 Task: Add Attachment from "Attach a link" to Card Card0000000372 in Board Board0000000093 in Workspace WS0000000031 in Trello. Add Cover Red to Card Card0000000372 in Board Board0000000093 in Workspace WS0000000031 in Trello. Add "Join Card" Button Button0000000372  to Card Card0000000372 in Board Board0000000093 in Workspace WS0000000031 in Trello. Add Description DS0000000372 to Card Card0000000372 in Board Board0000000093 in Workspace WS0000000031 in Trello. Add Comment CM0000000372 to Card Card0000000372 in Board Board0000000093 in Workspace WS0000000031 in Trello
Action: Mouse moved to (335, 545)
Screenshot: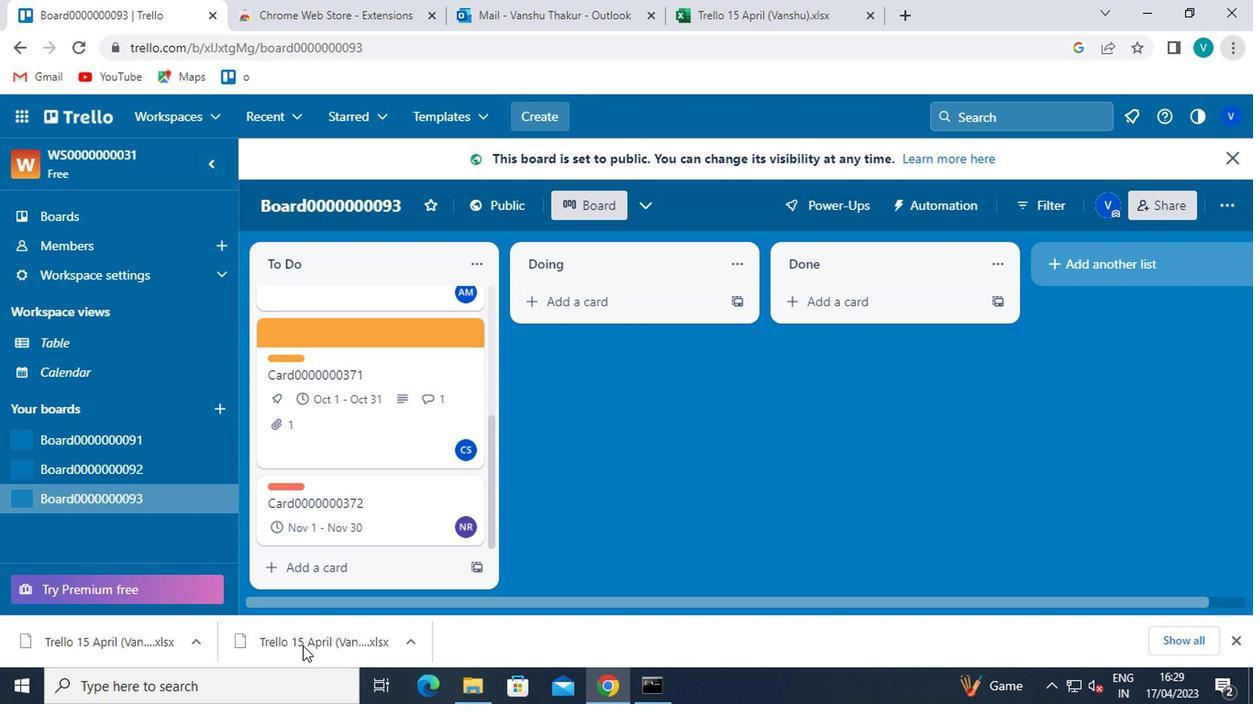 
Action: Mouse scrolled (335, 544) with delta (0, 0)
Screenshot: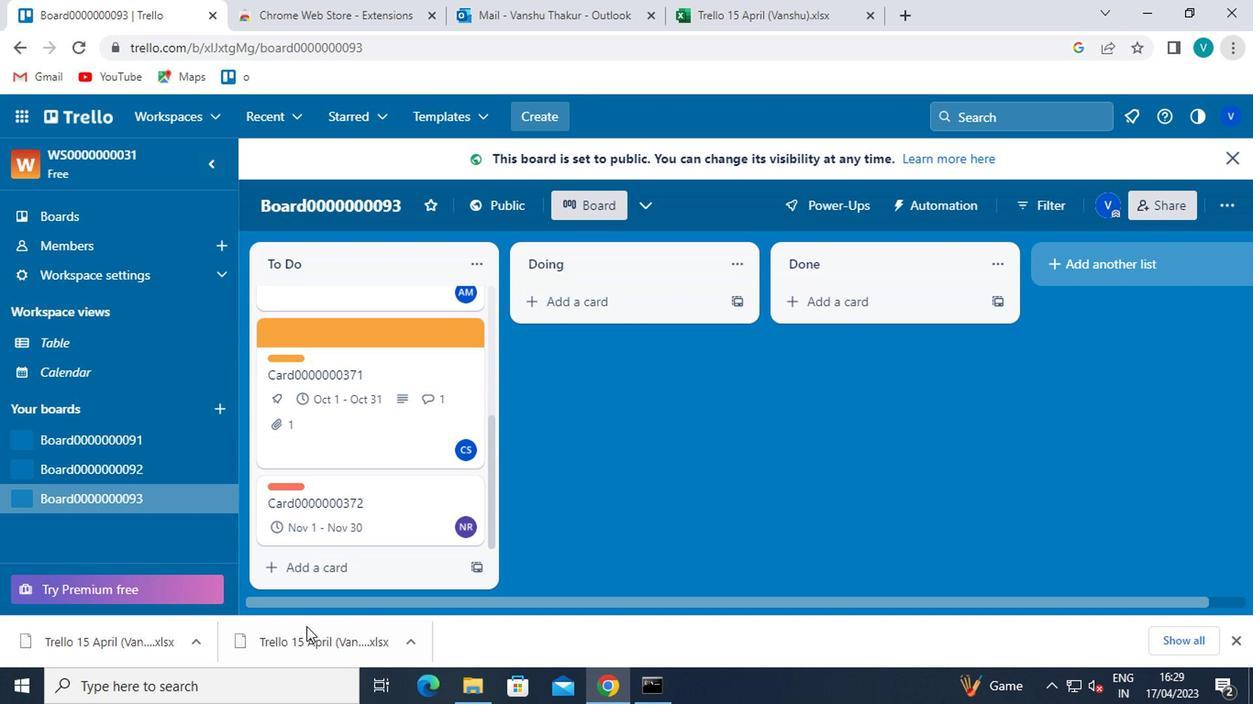 
Action: Mouse scrolled (335, 544) with delta (0, 0)
Screenshot: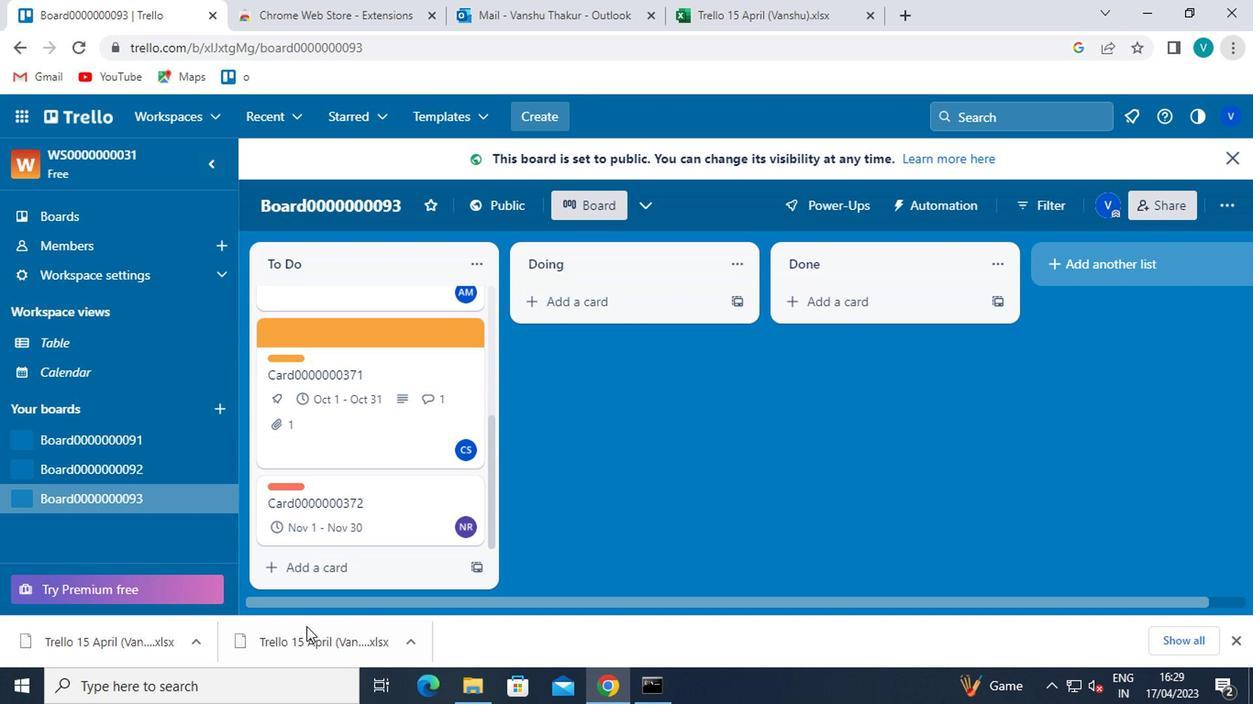 
Action: Mouse moved to (336, 544)
Screenshot: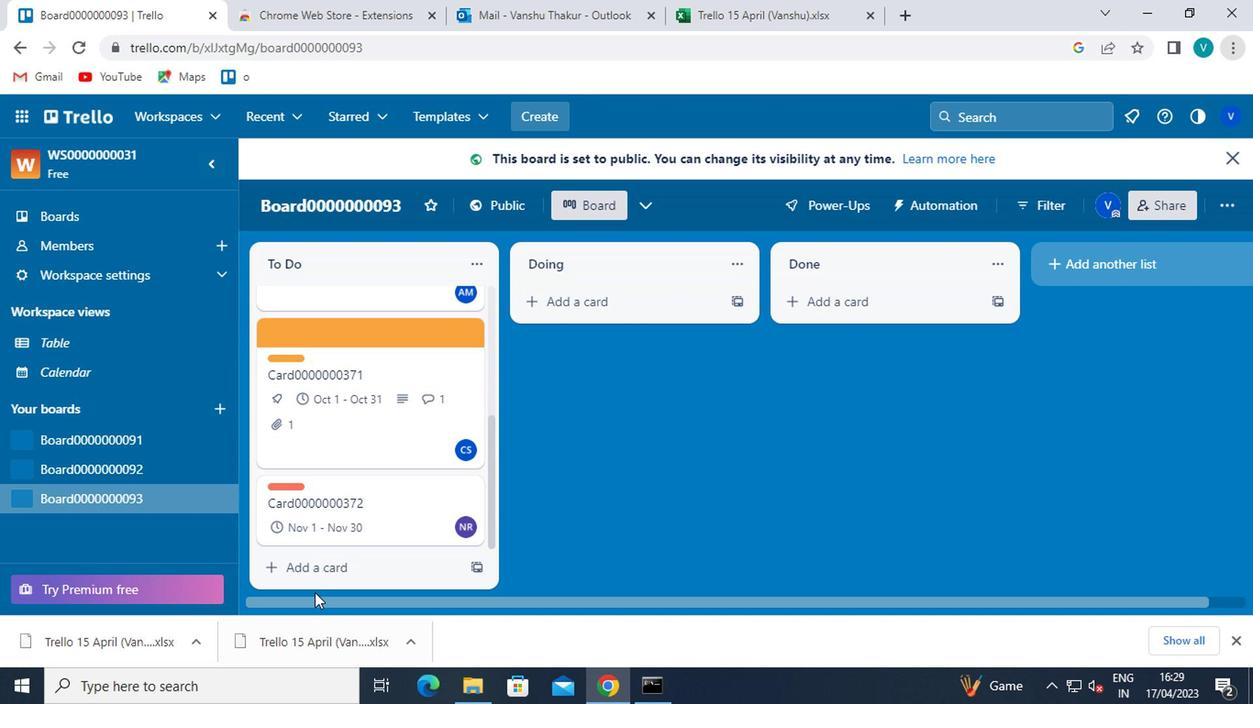 
Action: Mouse scrolled (336, 543) with delta (0, -1)
Screenshot: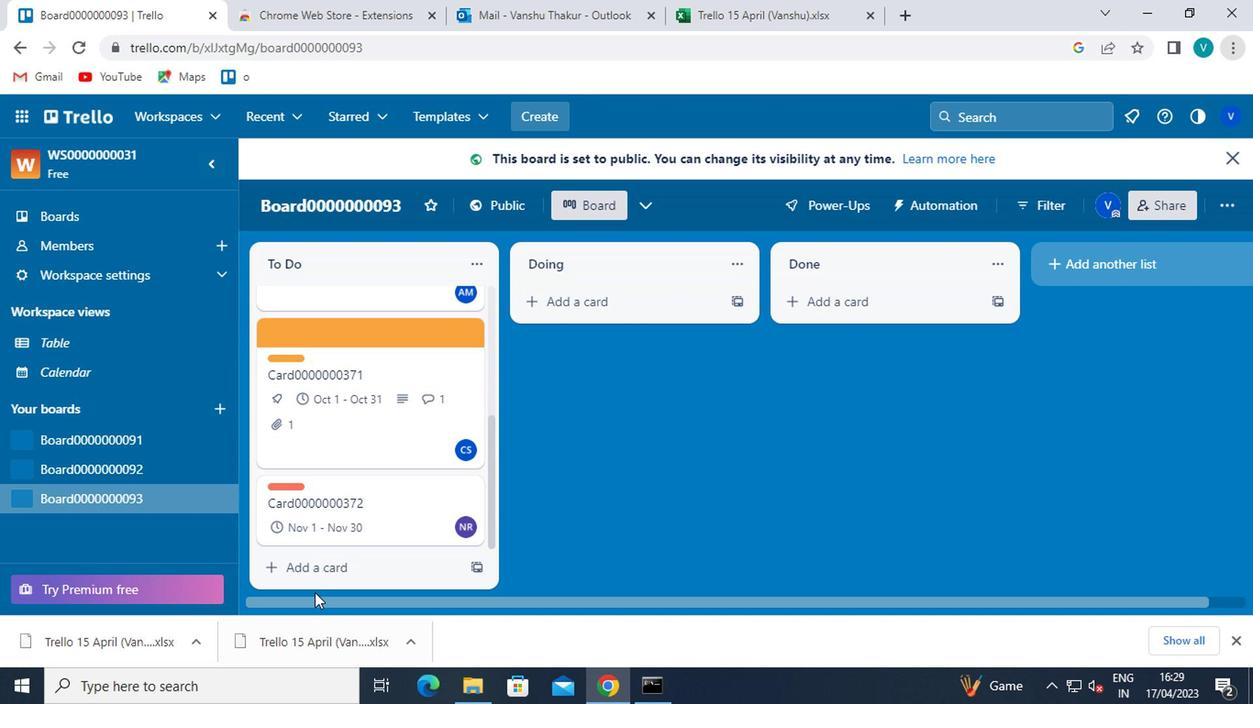 
Action: Mouse moved to (339, 541)
Screenshot: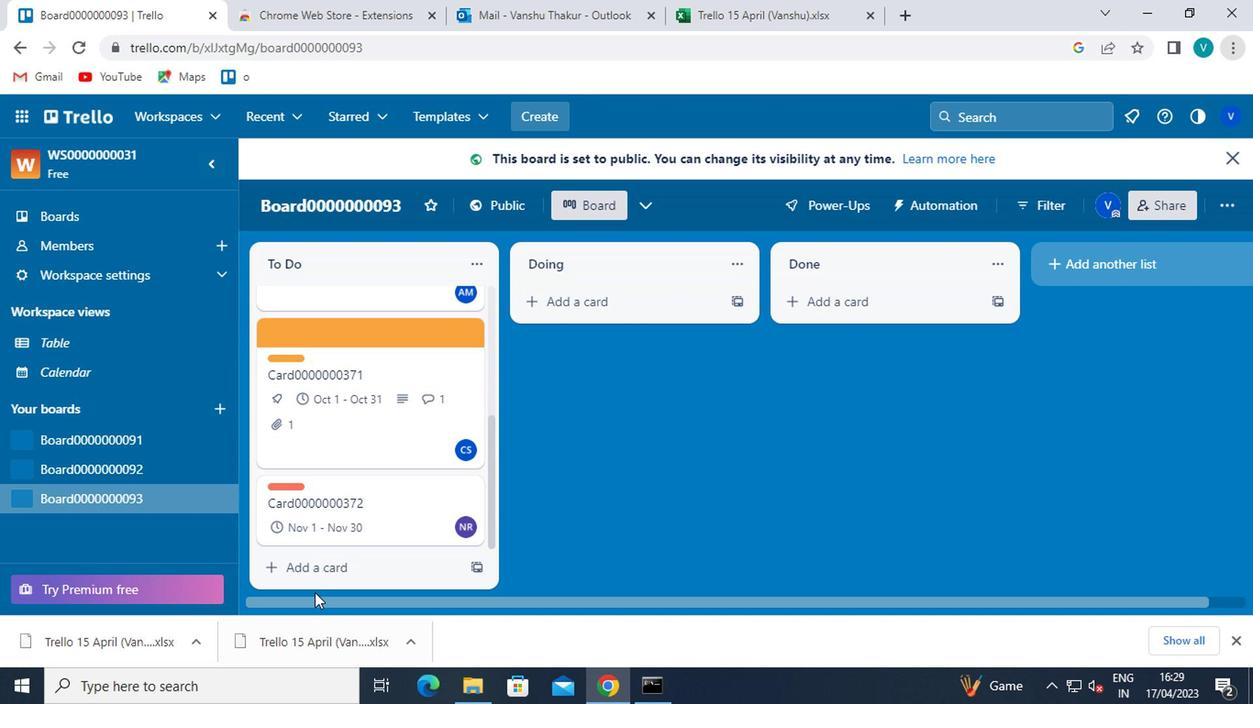
Action: Mouse scrolled (339, 541) with delta (0, 0)
Screenshot: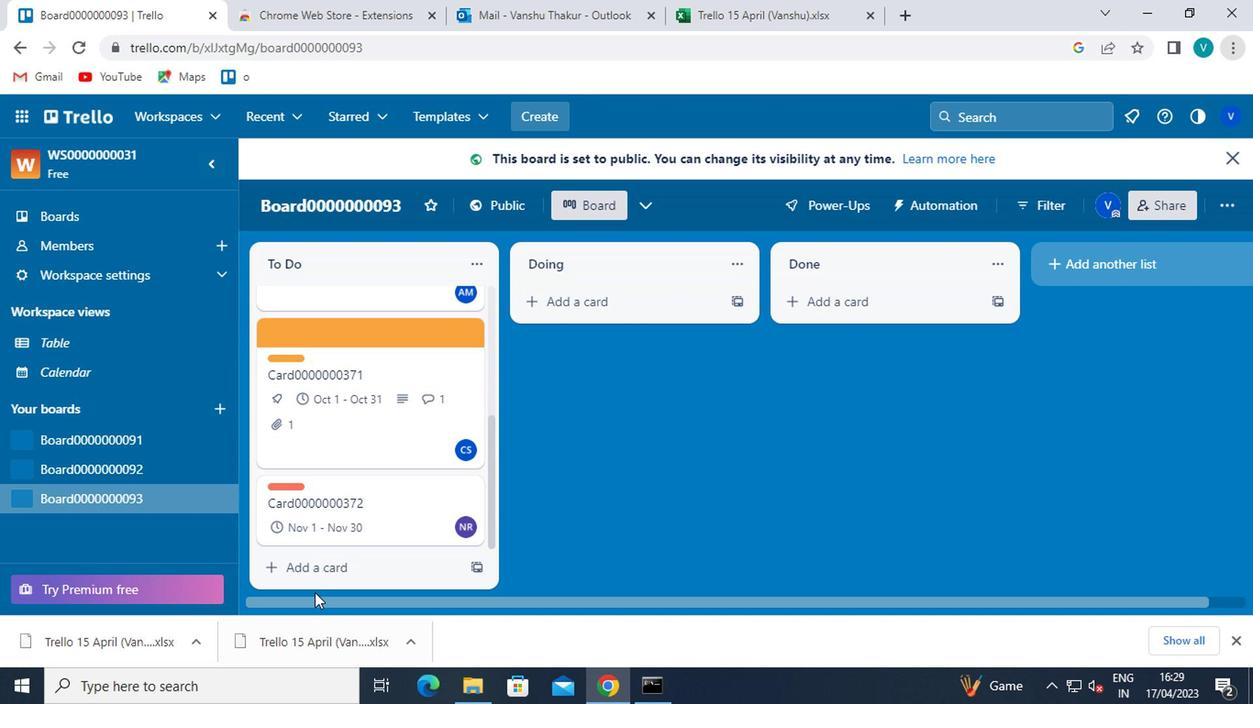 
Action: Mouse moved to (363, 518)
Screenshot: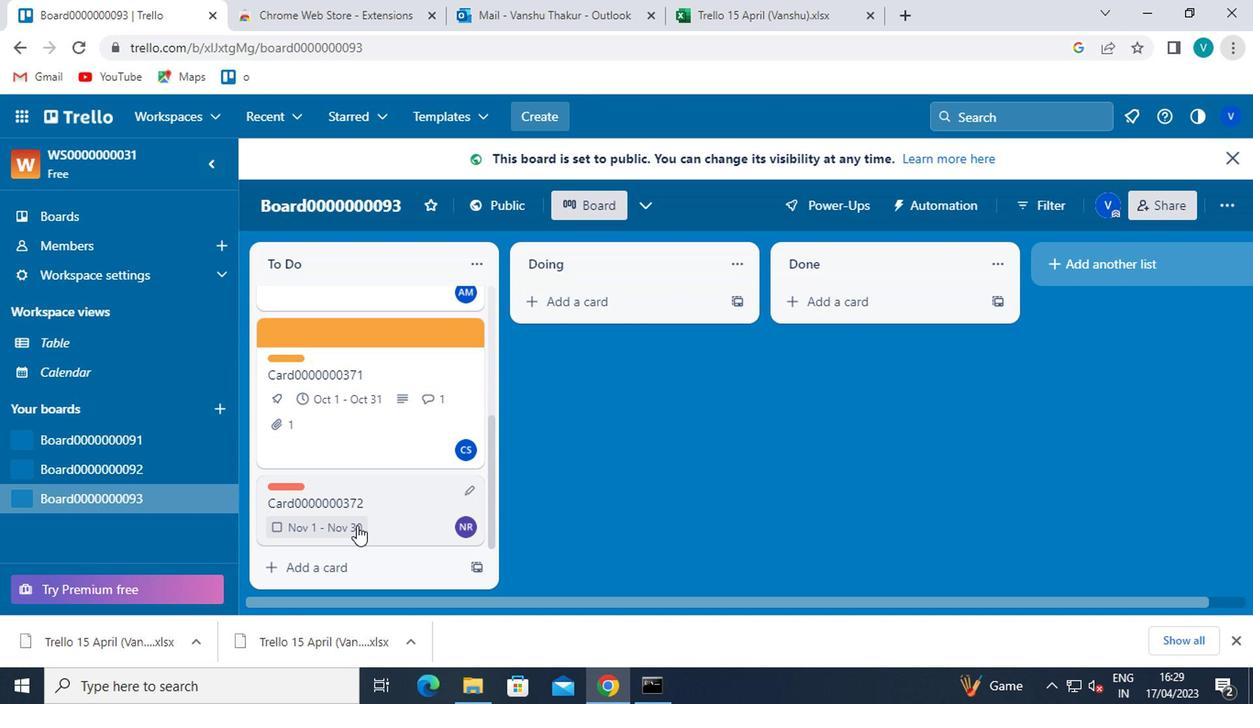 
Action: Mouse pressed left at (363, 518)
Screenshot: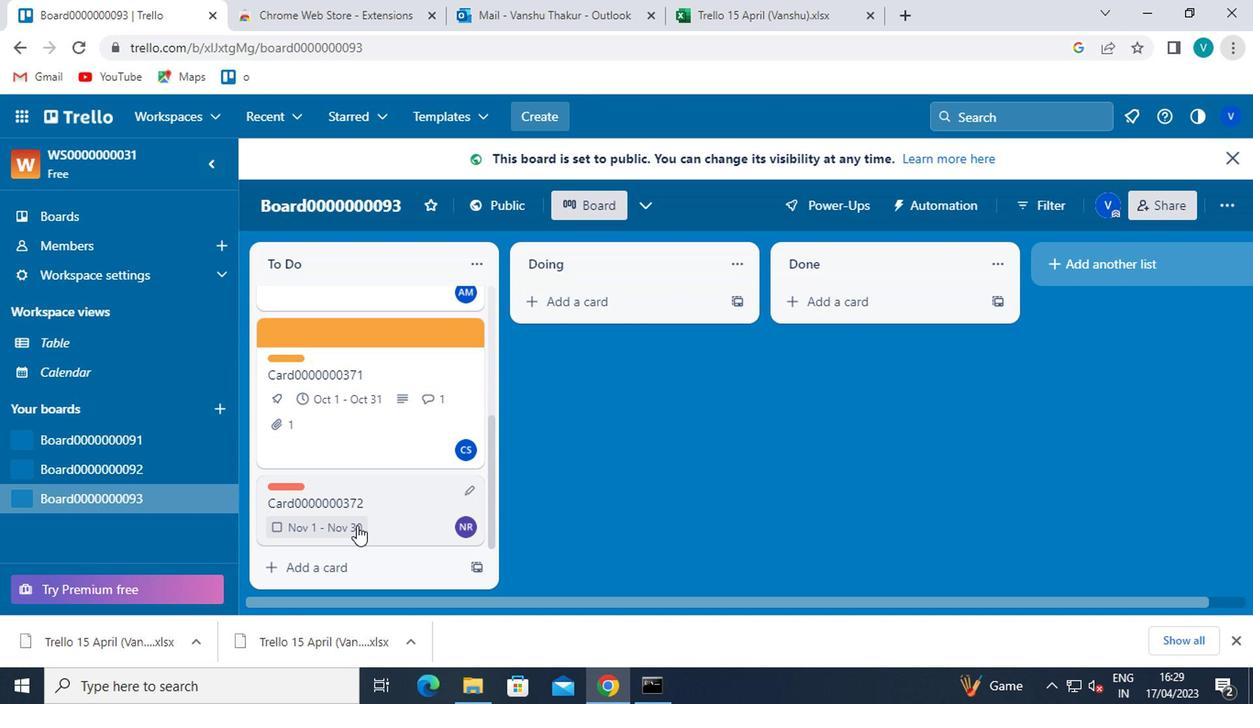 
Action: Mouse moved to (849, 411)
Screenshot: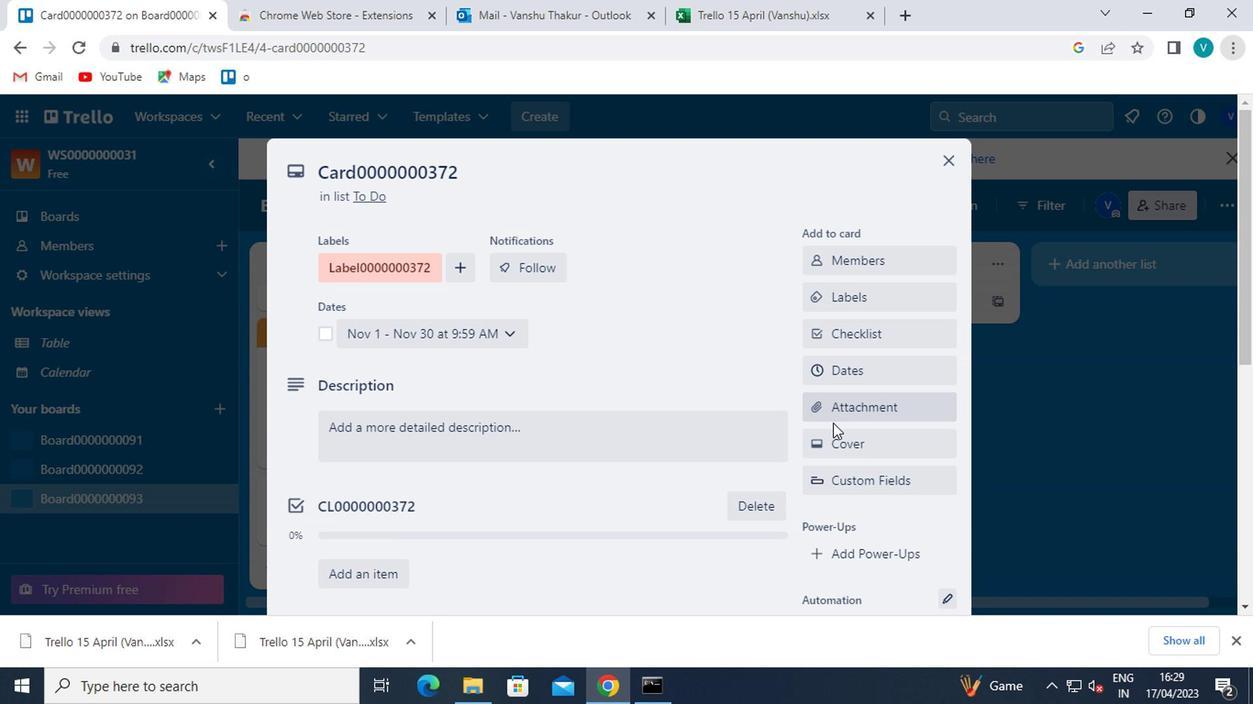 
Action: Mouse pressed left at (849, 411)
Screenshot: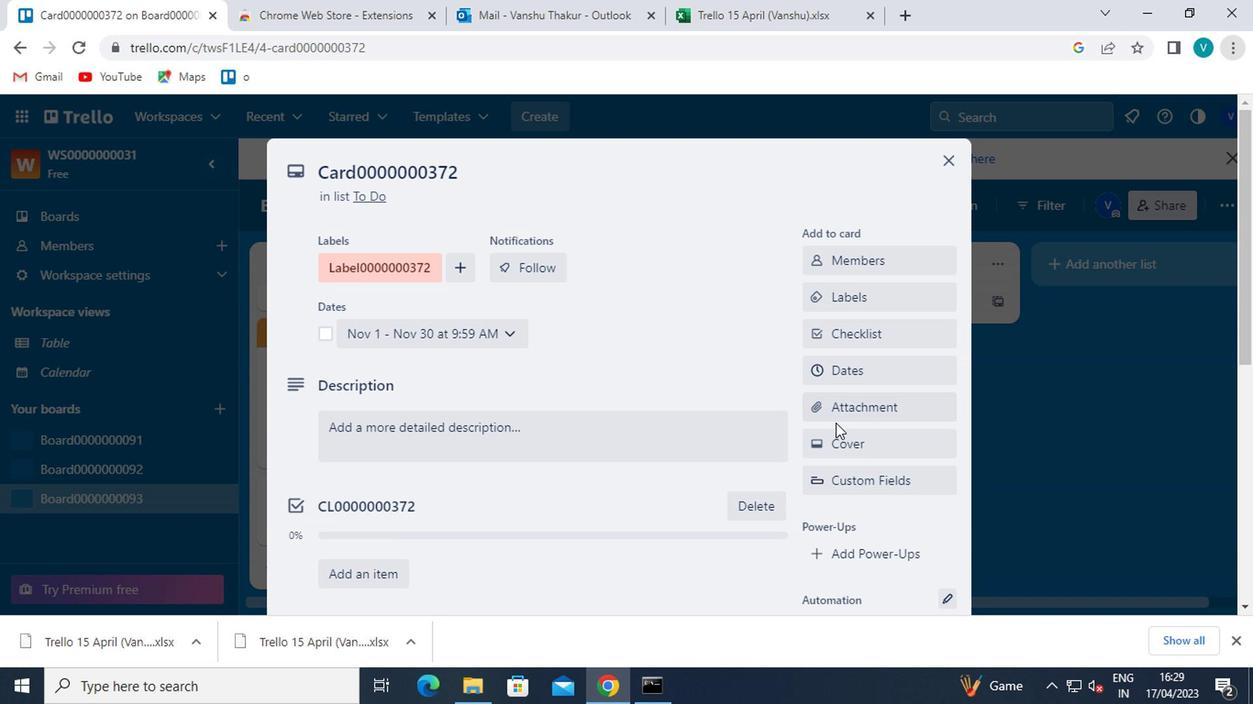 
Action: Mouse pressed left at (849, 411)
Screenshot: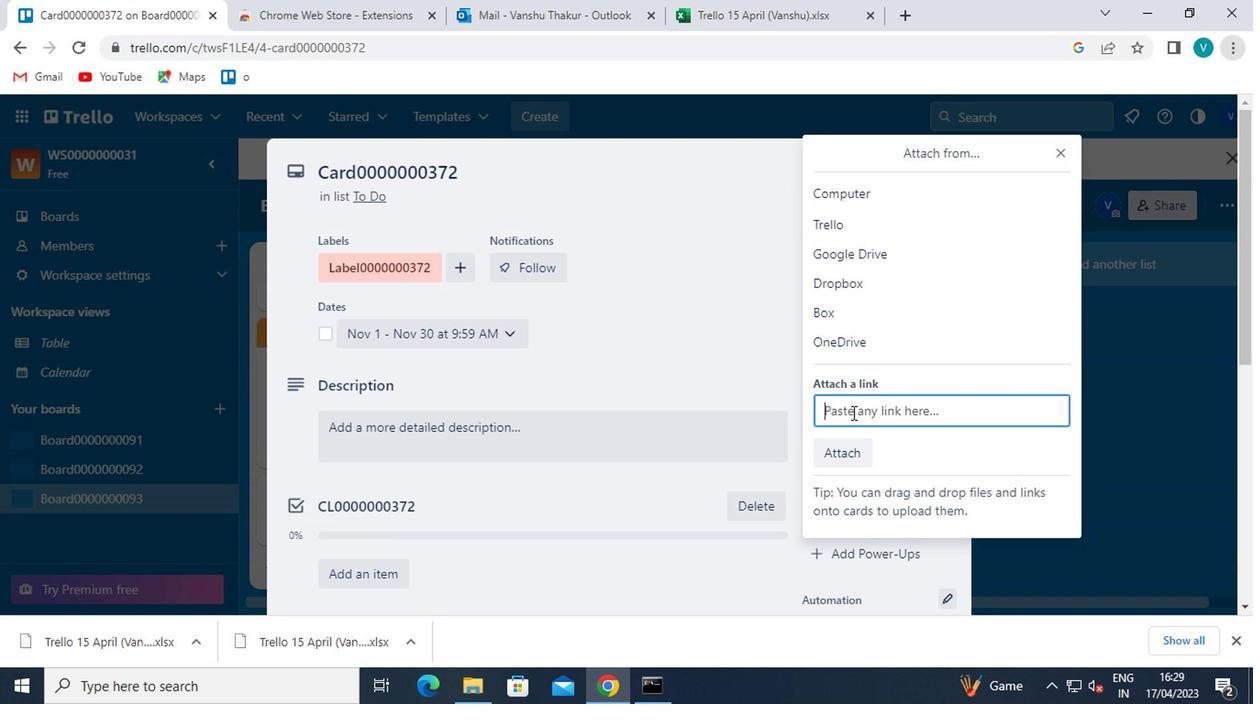 
Action: Key pressed ctrl+V
Screenshot: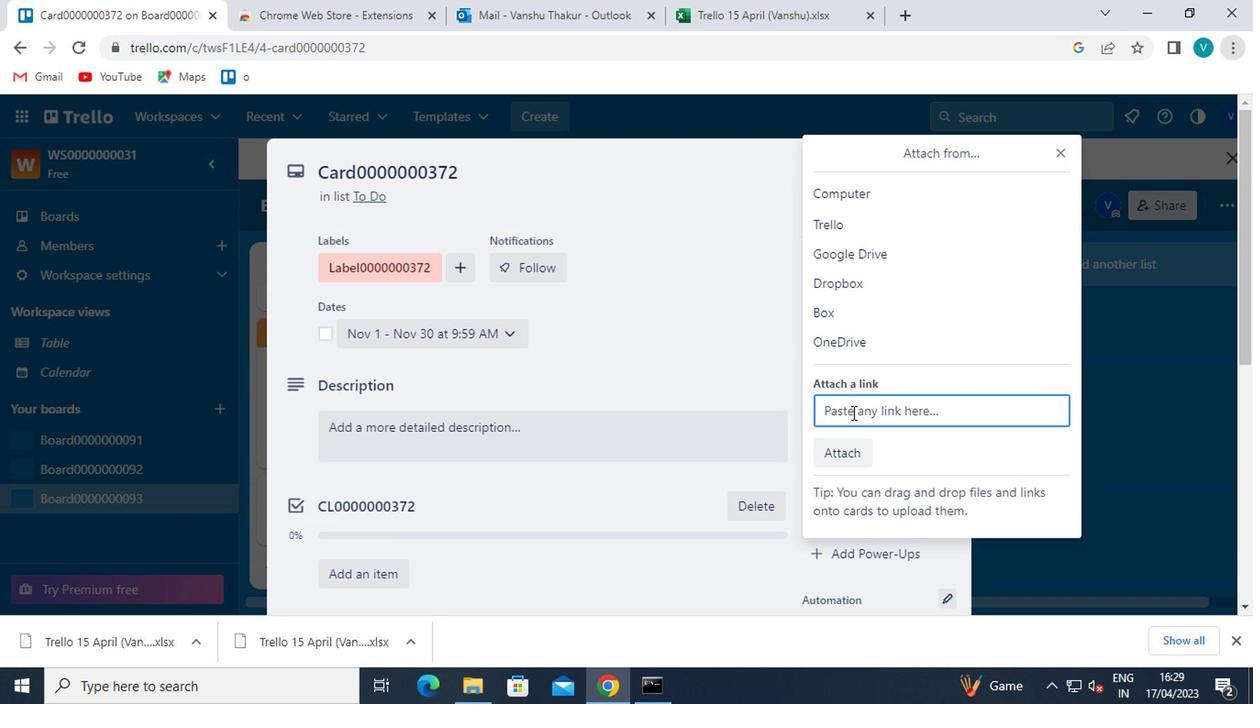 
Action: Mouse moved to (835, 514)
Screenshot: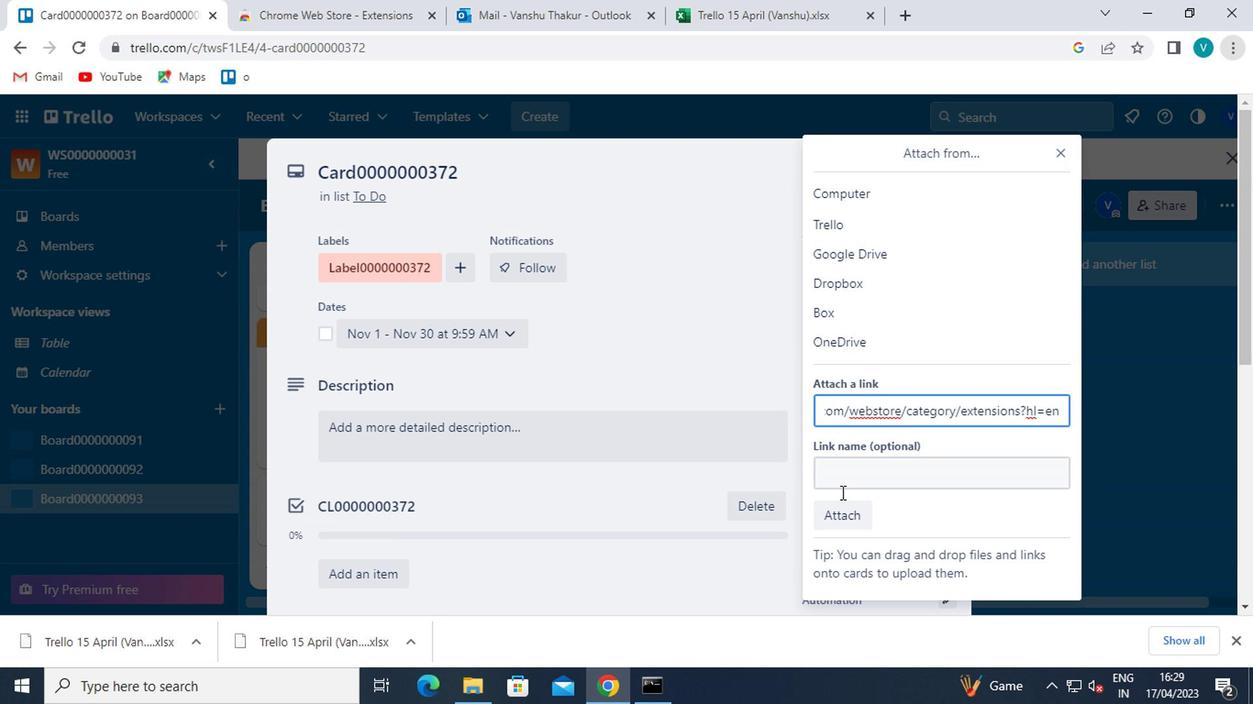 
Action: Mouse pressed left at (835, 514)
Screenshot: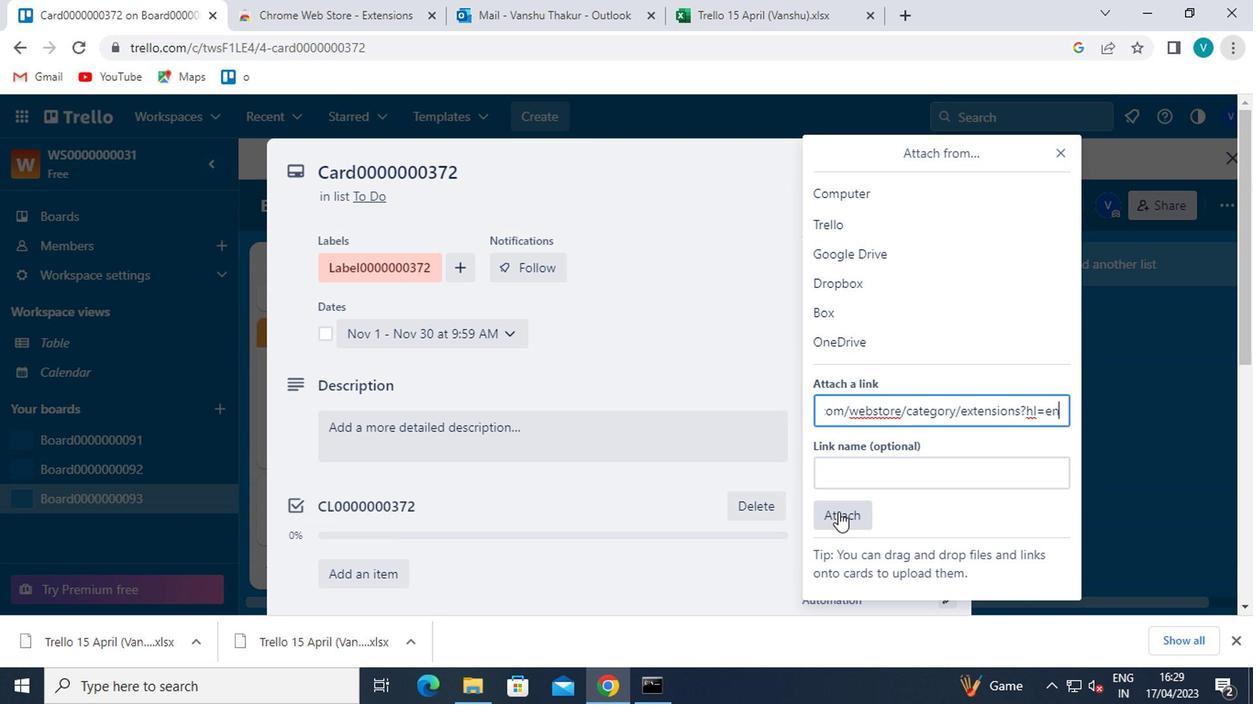 
Action: Mouse moved to (851, 428)
Screenshot: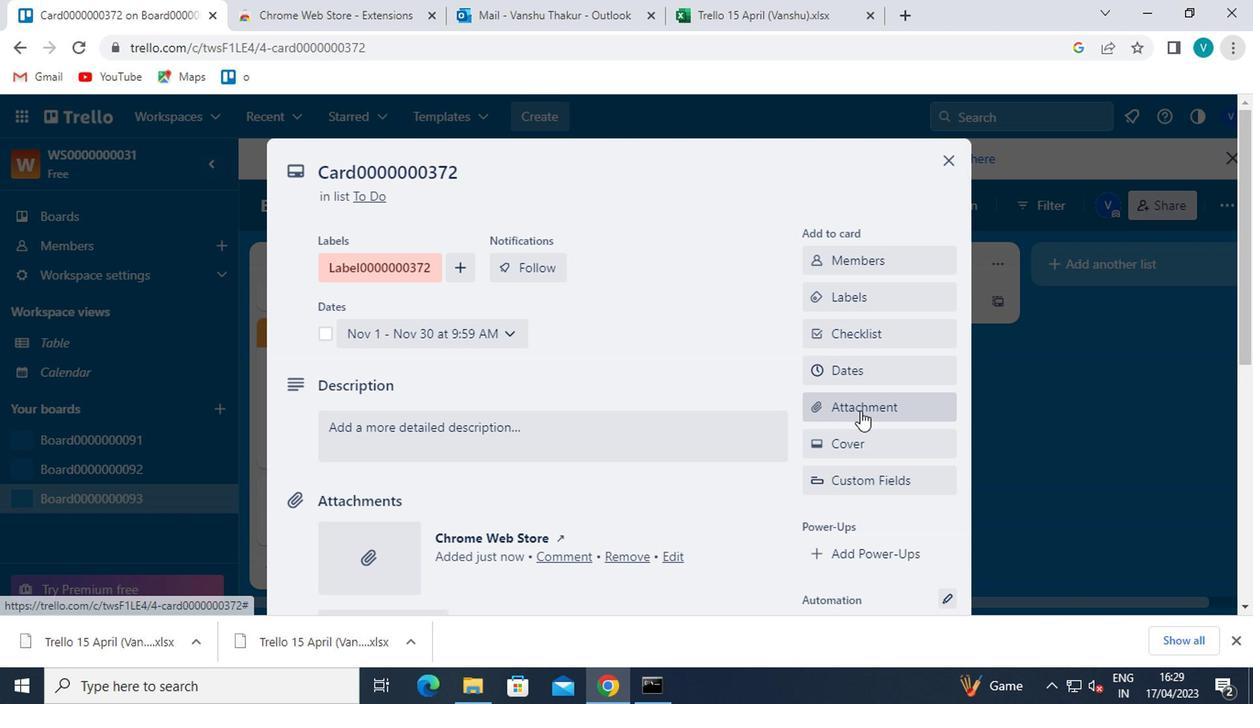 
Action: Mouse pressed left at (851, 428)
Screenshot: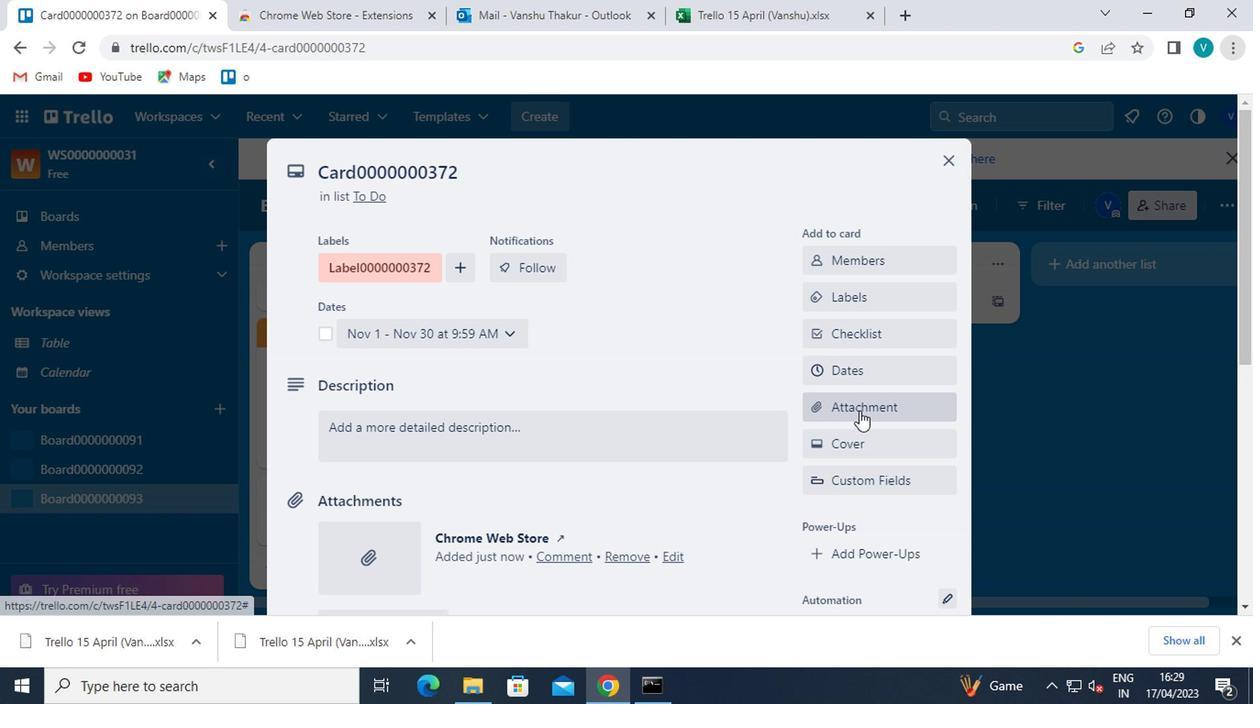 
Action: Mouse moved to (980, 323)
Screenshot: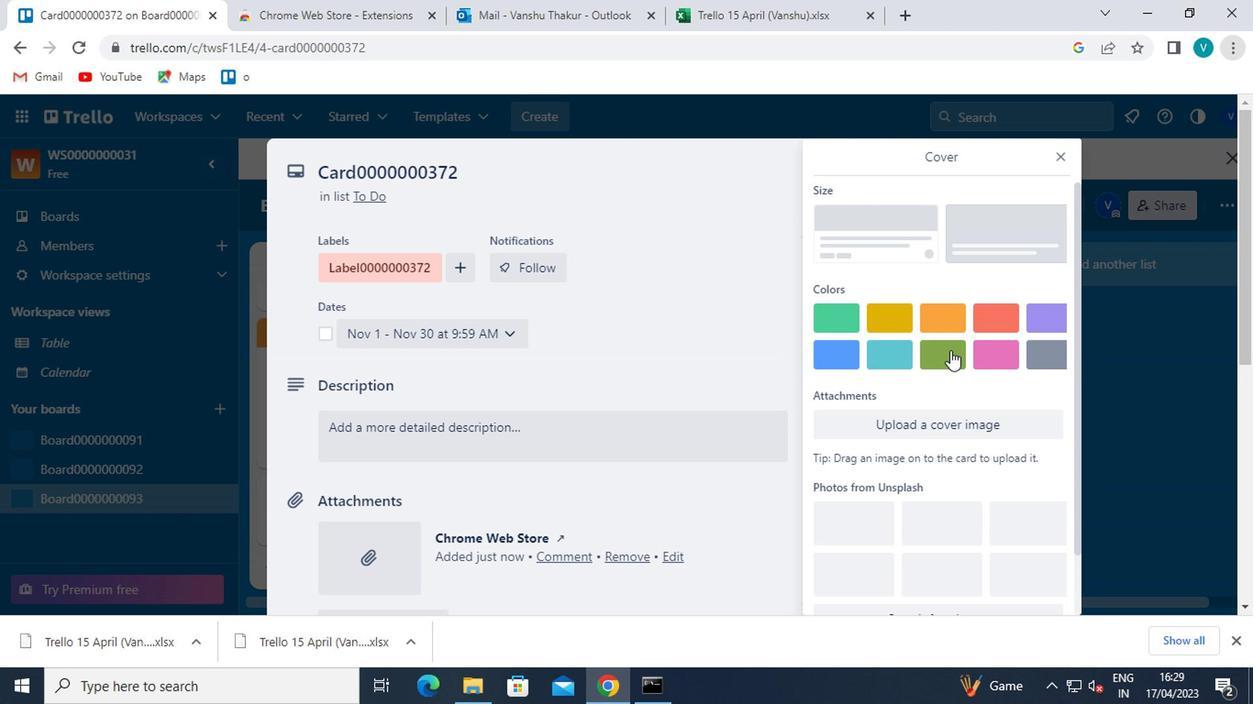 
Action: Mouse pressed left at (980, 323)
Screenshot: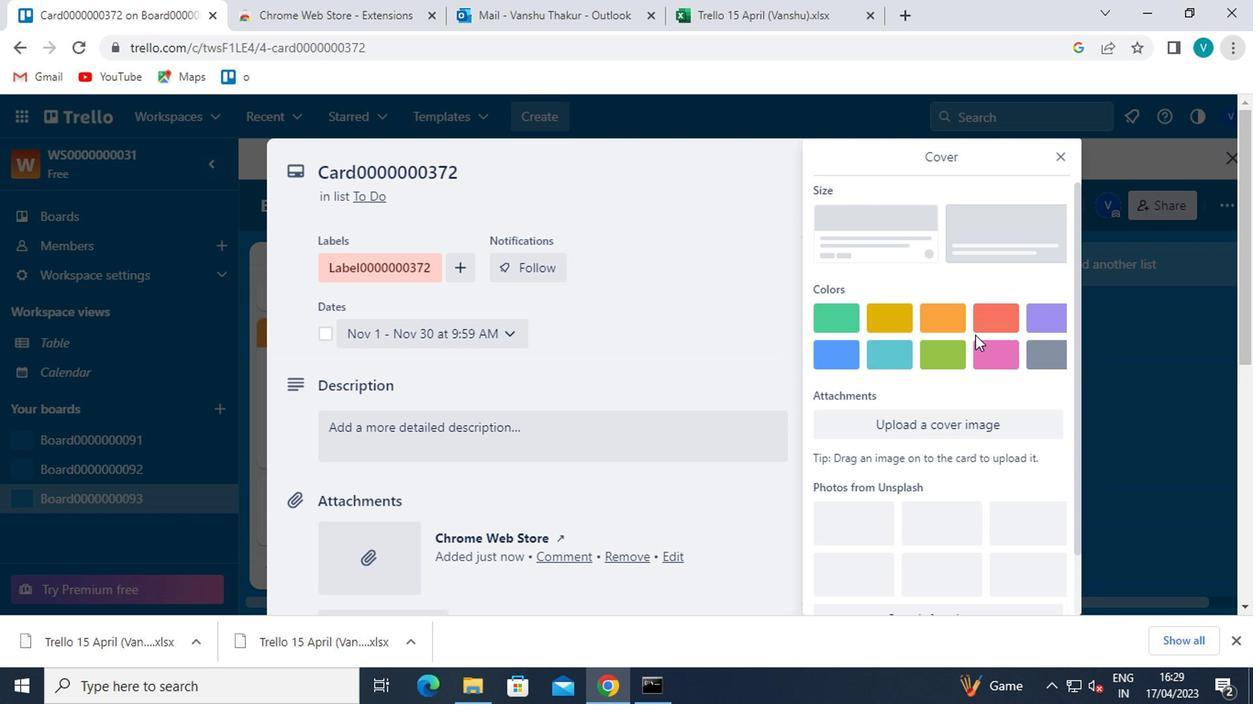 
Action: Mouse moved to (1052, 129)
Screenshot: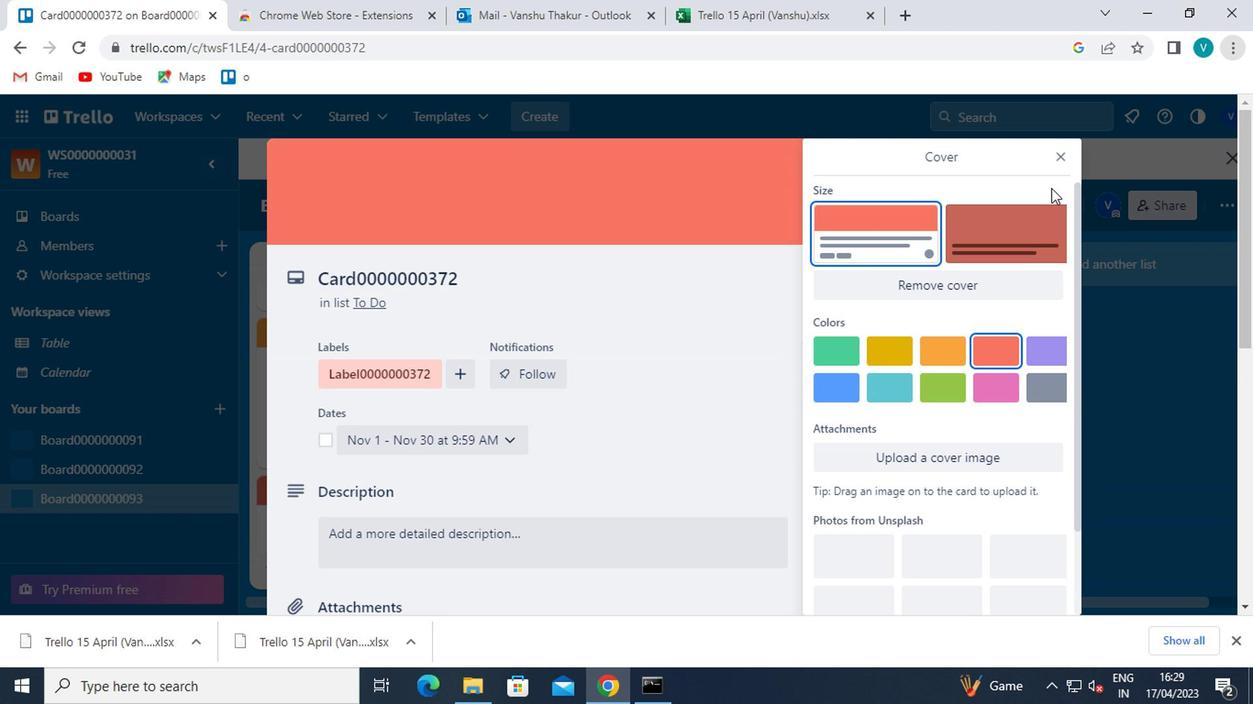 
Action: Mouse pressed left at (1052, 129)
Screenshot: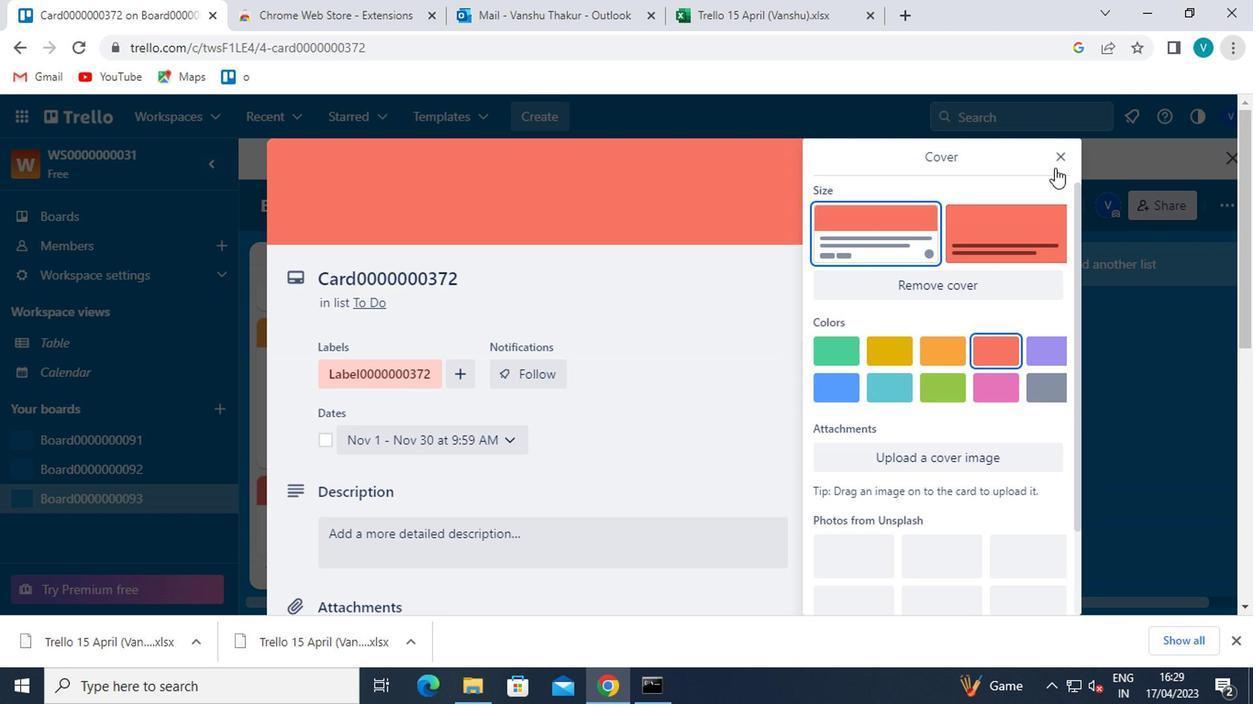 
Action: Mouse moved to (932, 381)
Screenshot: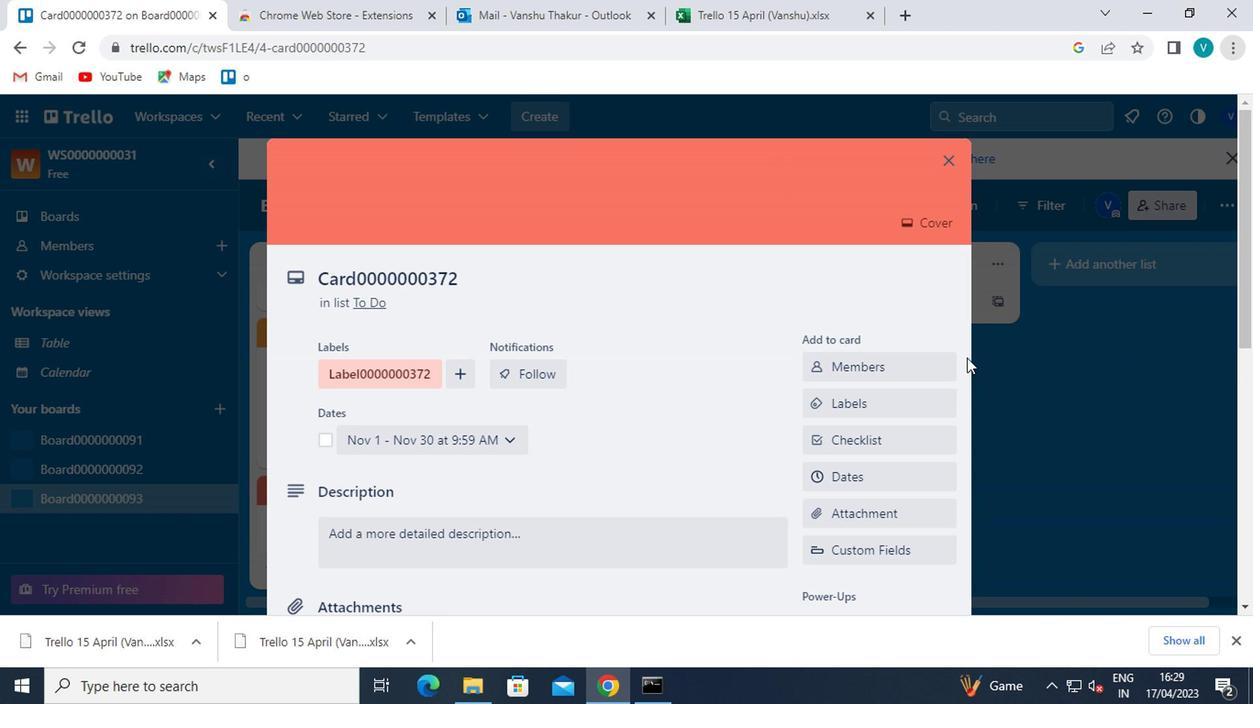 
Action: Mouse scrolled (932, 380) with delta (0, 0)
Screenshot: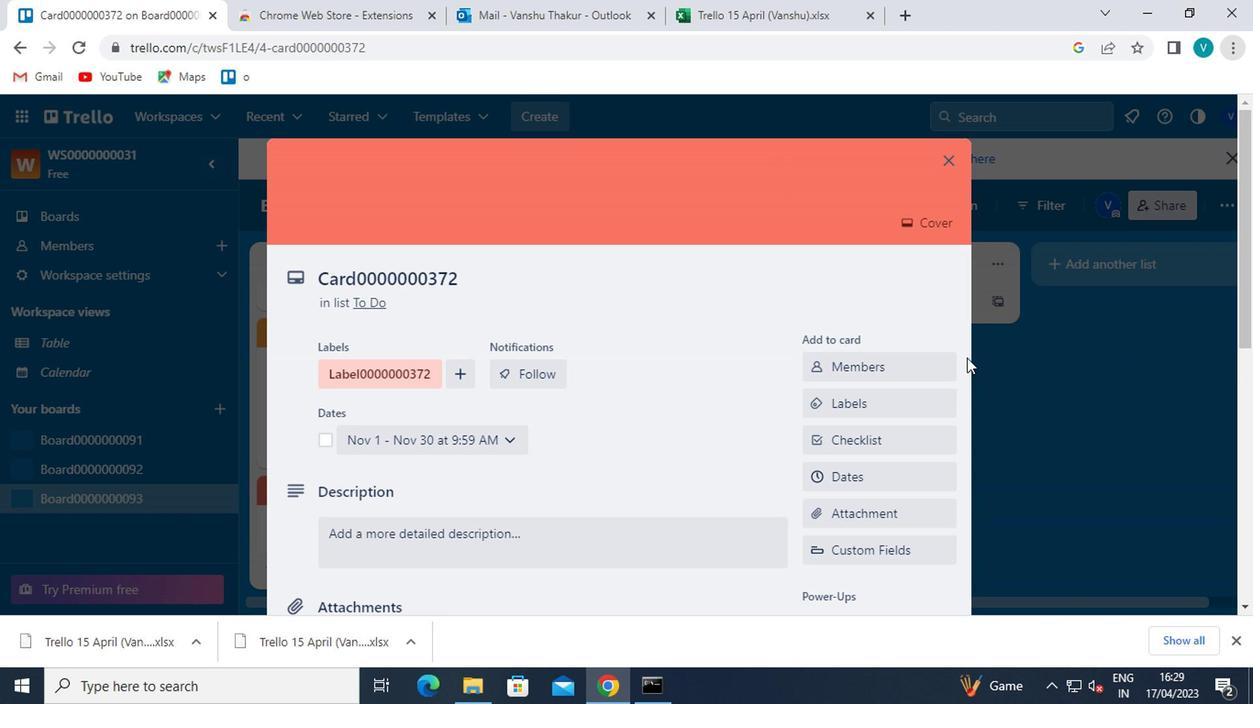 
Action: Mouse moved to (930, 382)
Screenshot: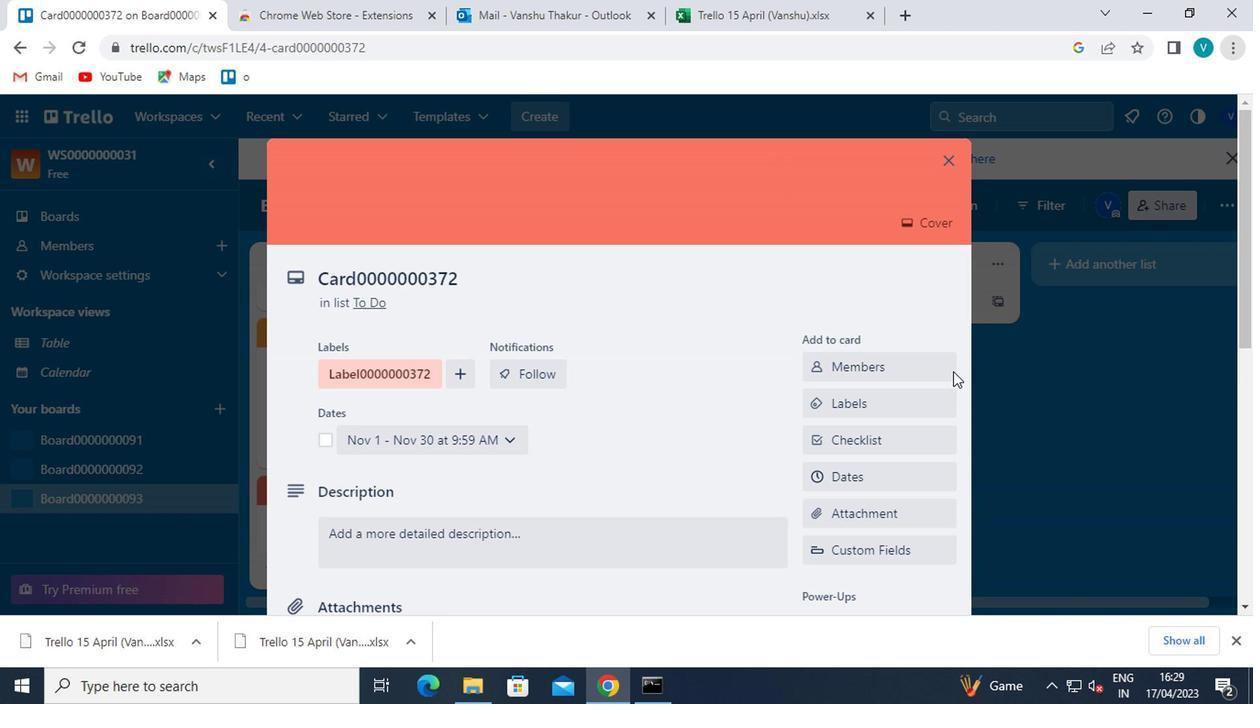 
Action: Mouse scrolled (930, 381) with delta (0, -1)
Screenshot: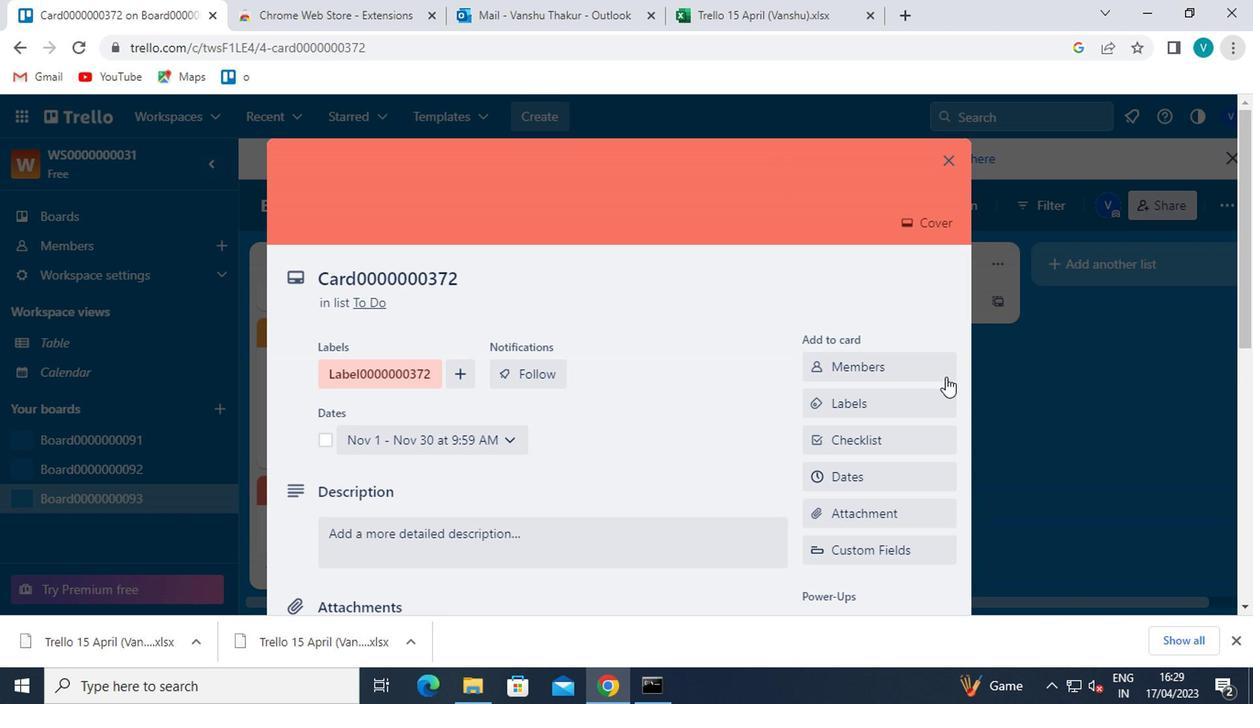 
Action: Mouse moved to (930, 383)
Screenshot: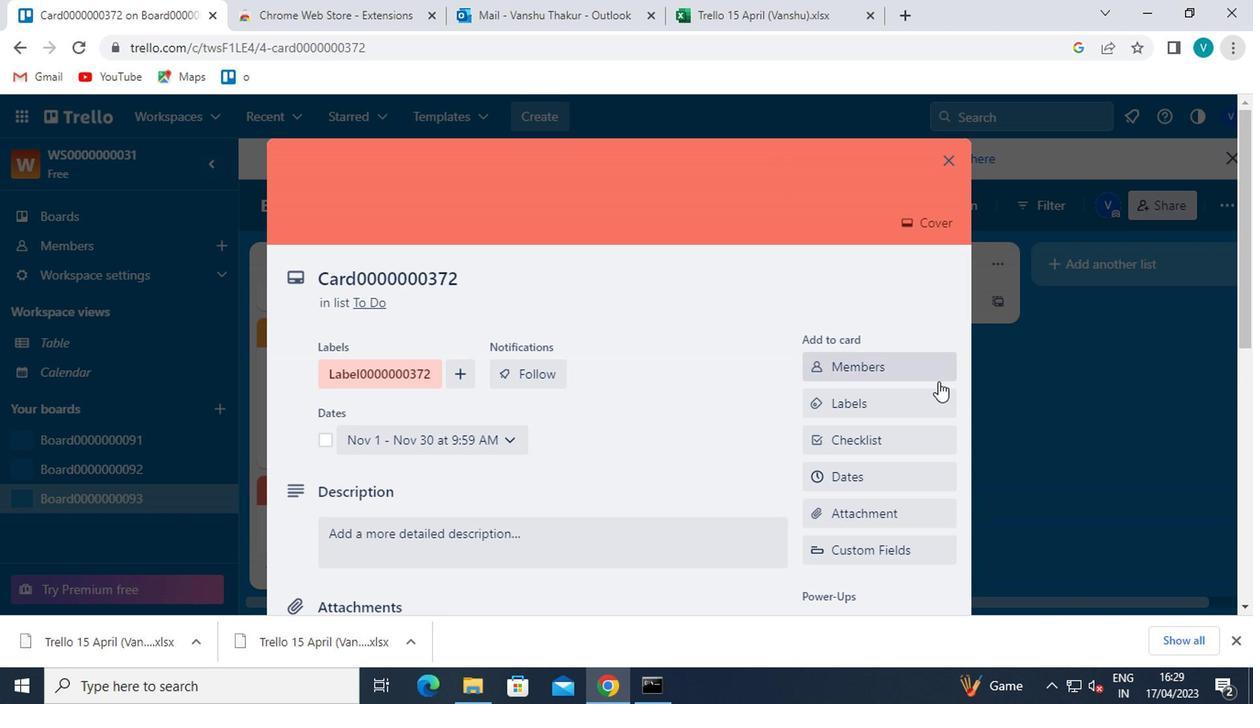 
Action: Mouse scrolled (930, 382) with delta (0, 0)
Screenshot: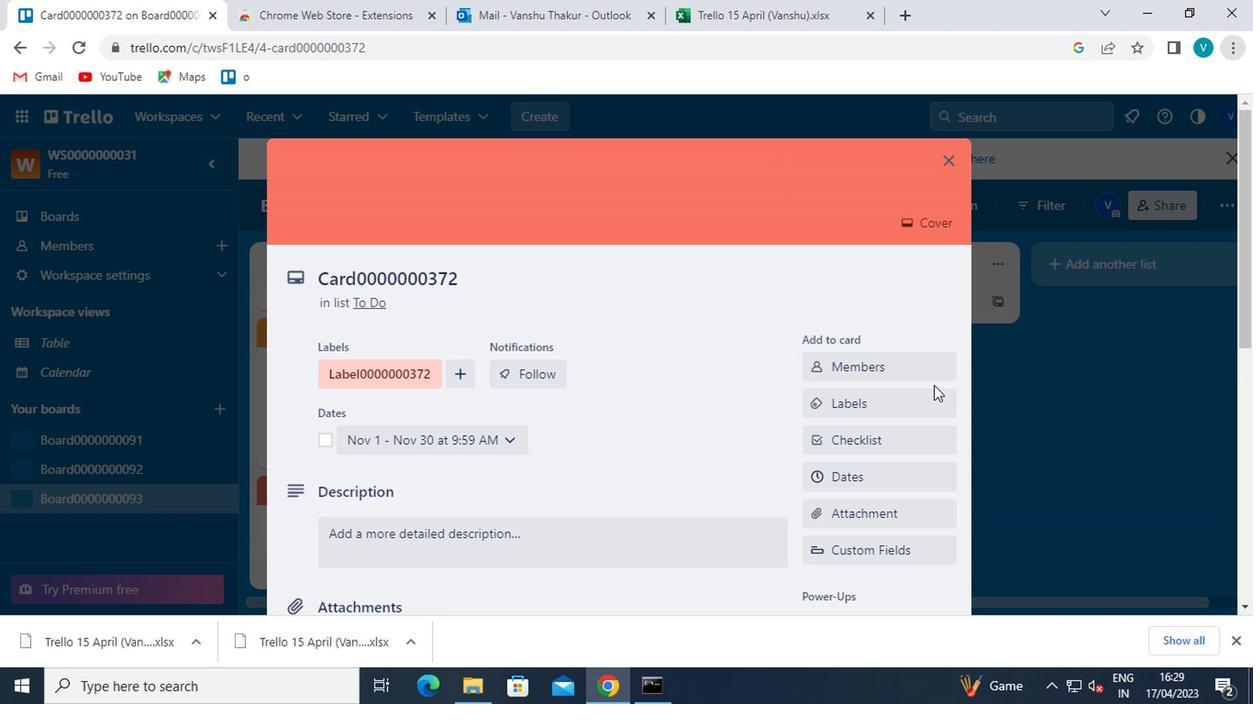 
Action: Mouse moved to (871, 543)
Screenshot: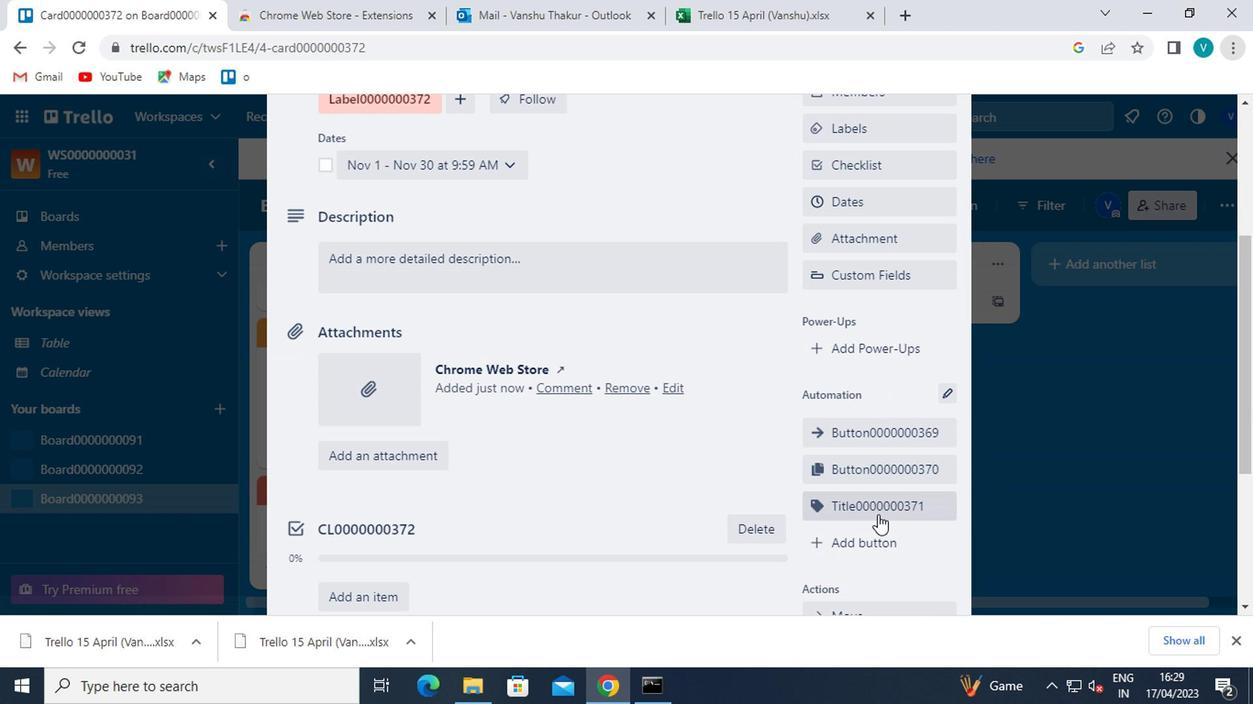 
Action: Mouse pressed left at (871, 543)
Screenshot: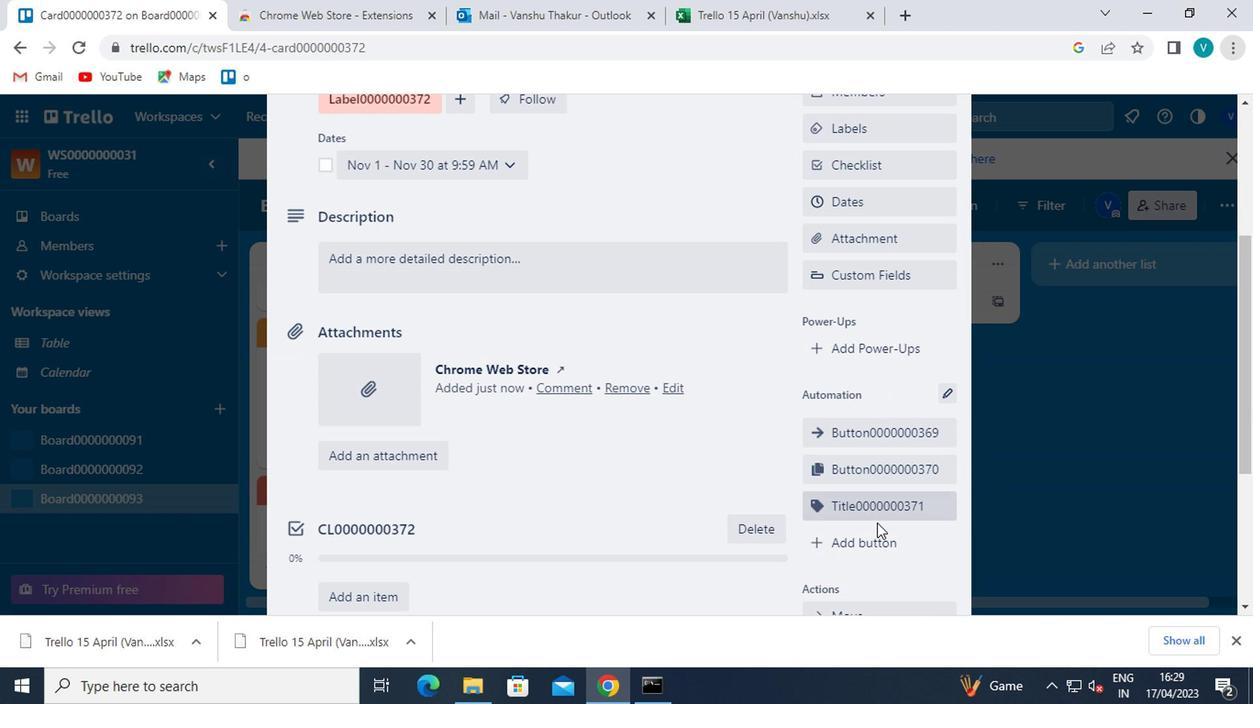 
Action: Mouse moved to (905, 340)
Screenshot: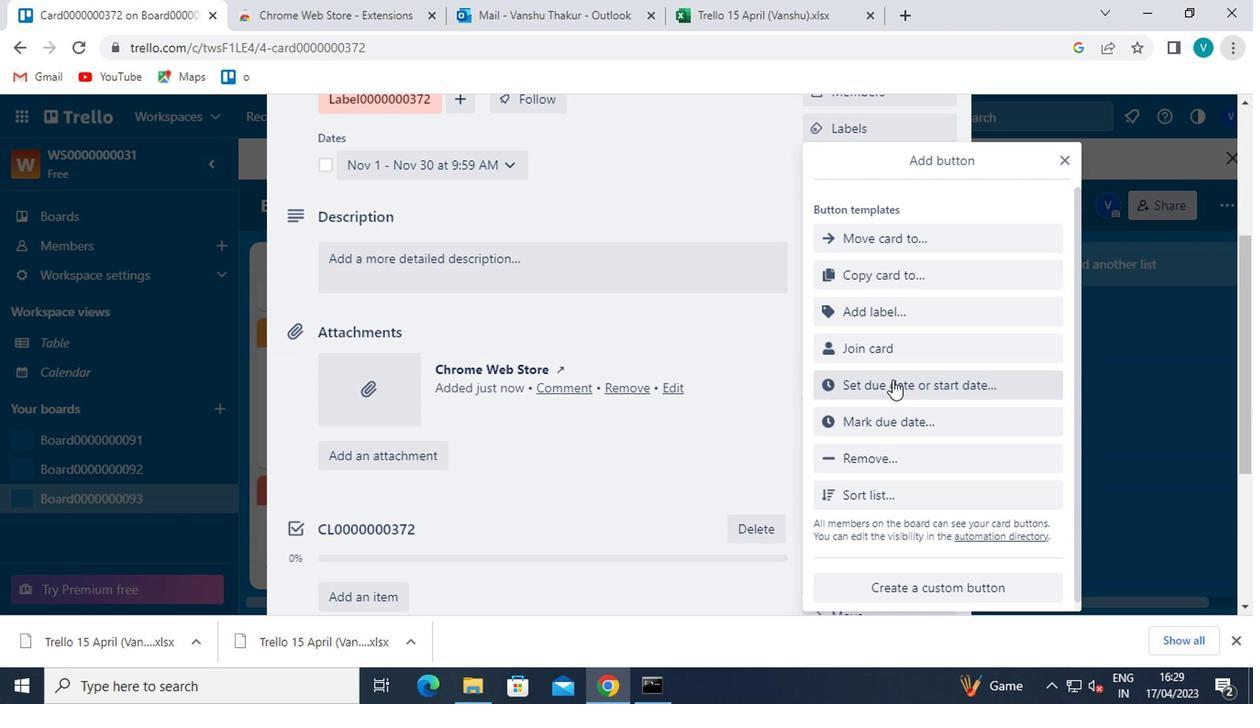 
Action: Mouse pressed left at (905, 340)
Screenshot: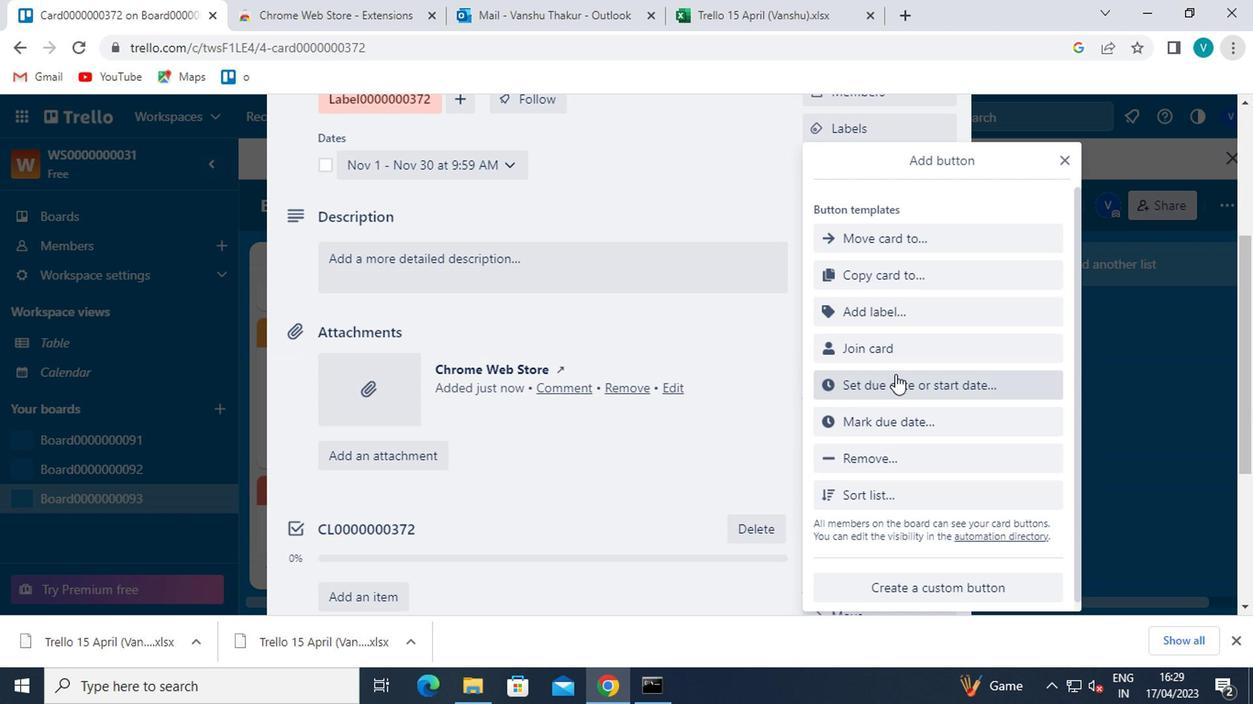 
Action: Mouse moved to (926, 279)
Screenshot: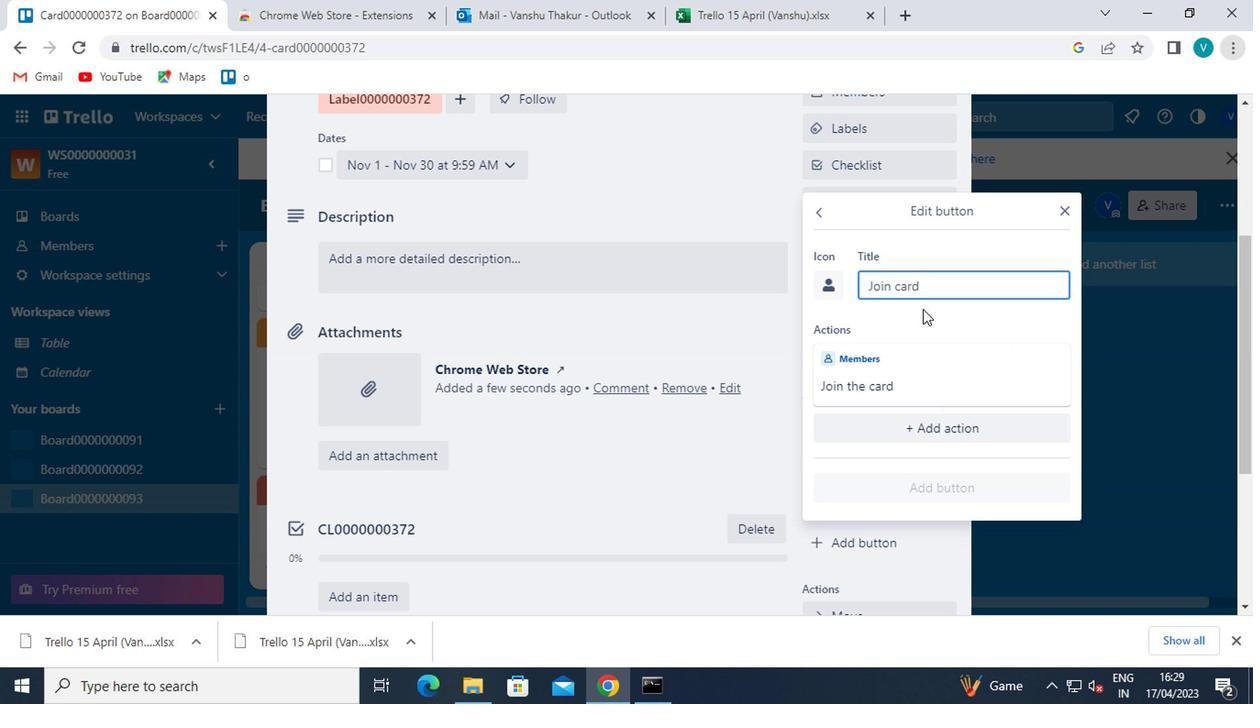 
Action: Mouse pressed left at (926, 279)
Screenshot: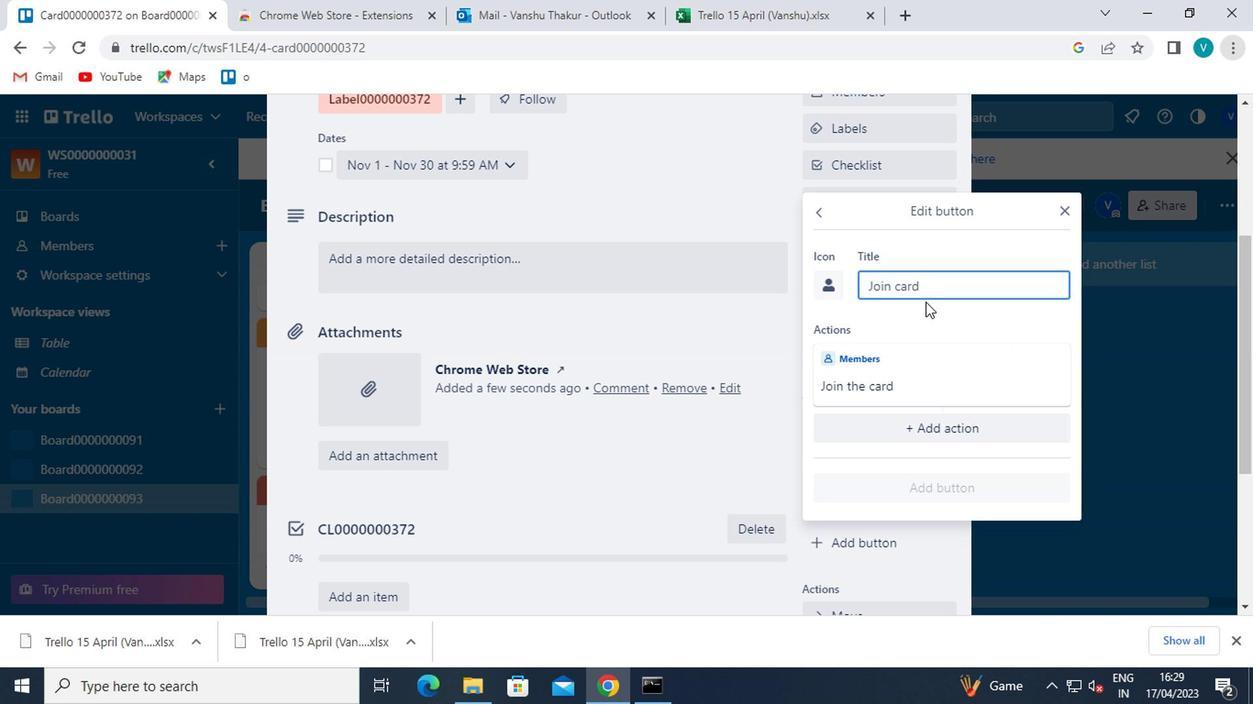 
Action: Key pressed <Key.shift>ctrl+BUTTON0000000372
Screenshot: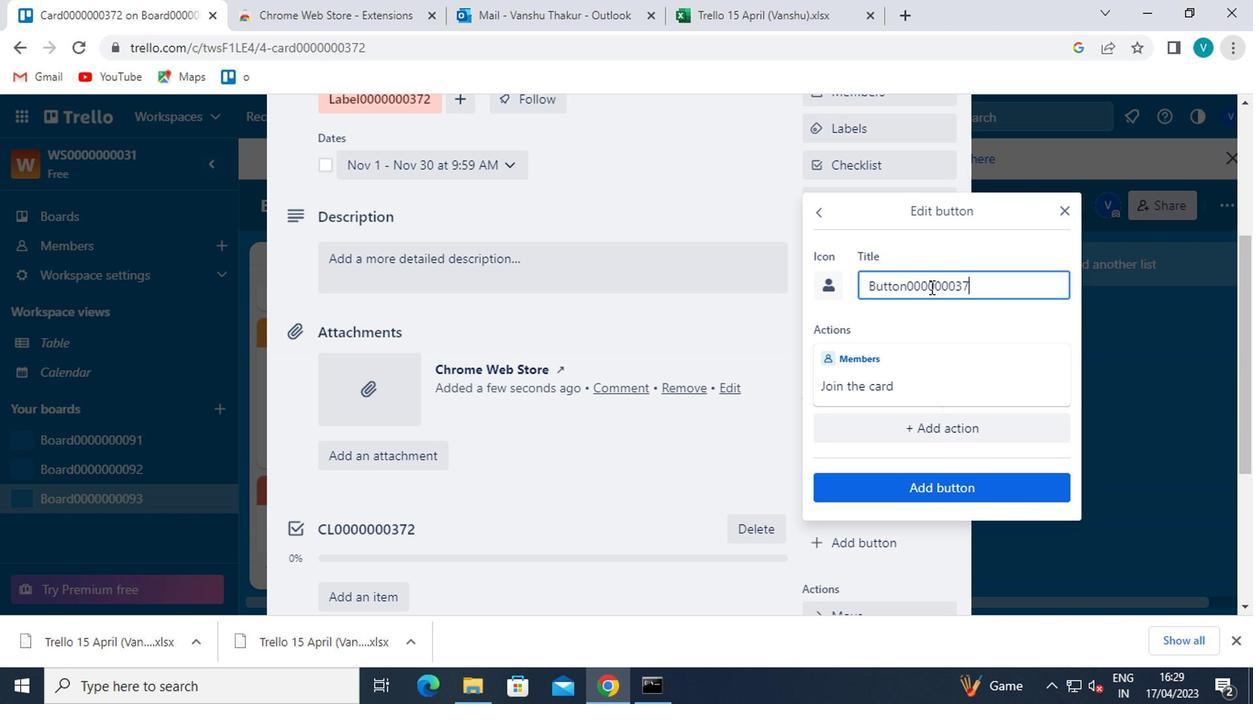 
Action: Mouse moved to (905, 480)
Screenshot: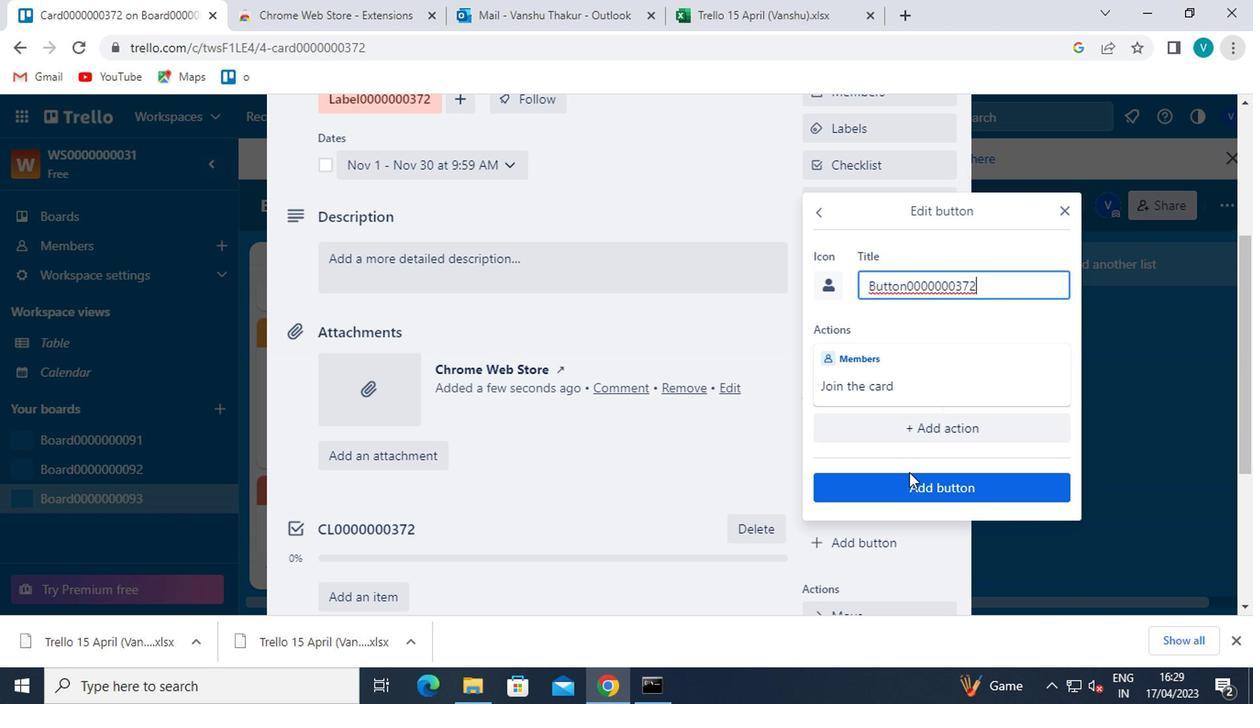 
Action: Mouse pressed left at (905, 480)
Screenshot: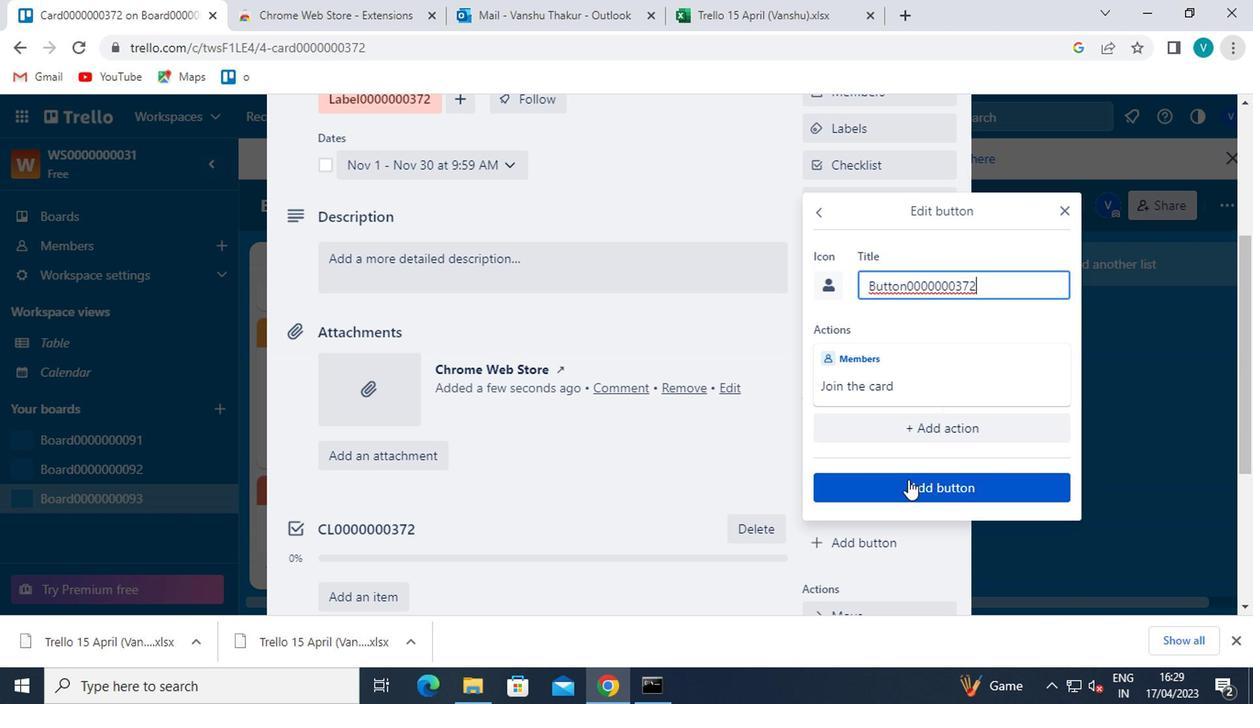 
Action: Mouse moved to (671, 261)
Screenshot: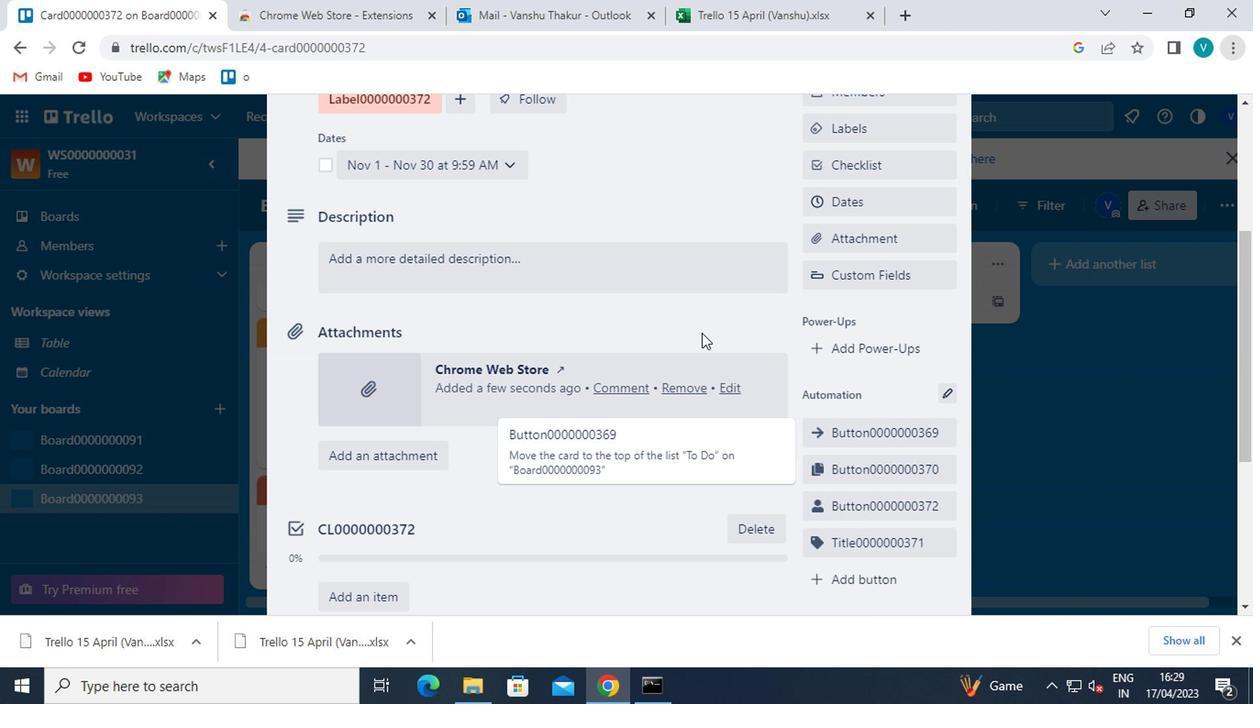 
Action: Mouse pressed left at (671, 261)
Screenshot: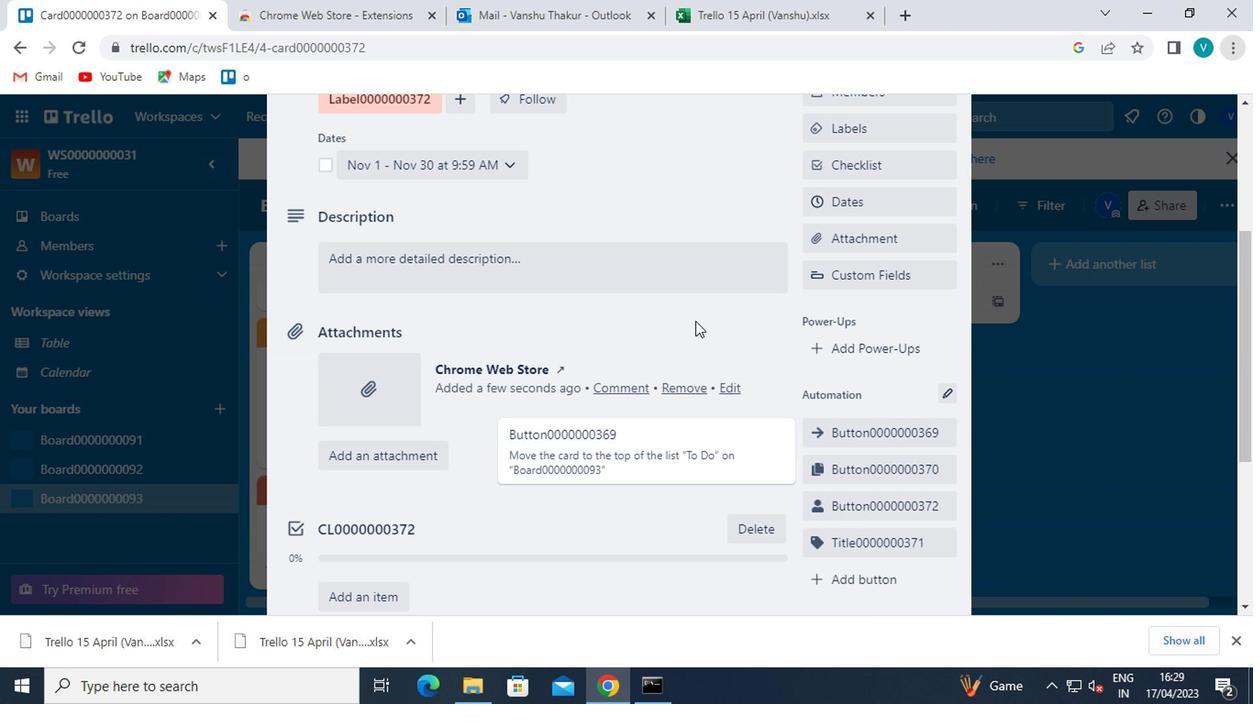 
Action: Key pressed <Key.shift>DES<Key.backspace><Key.backspace><Key.shift>S0000000372
Screenshot: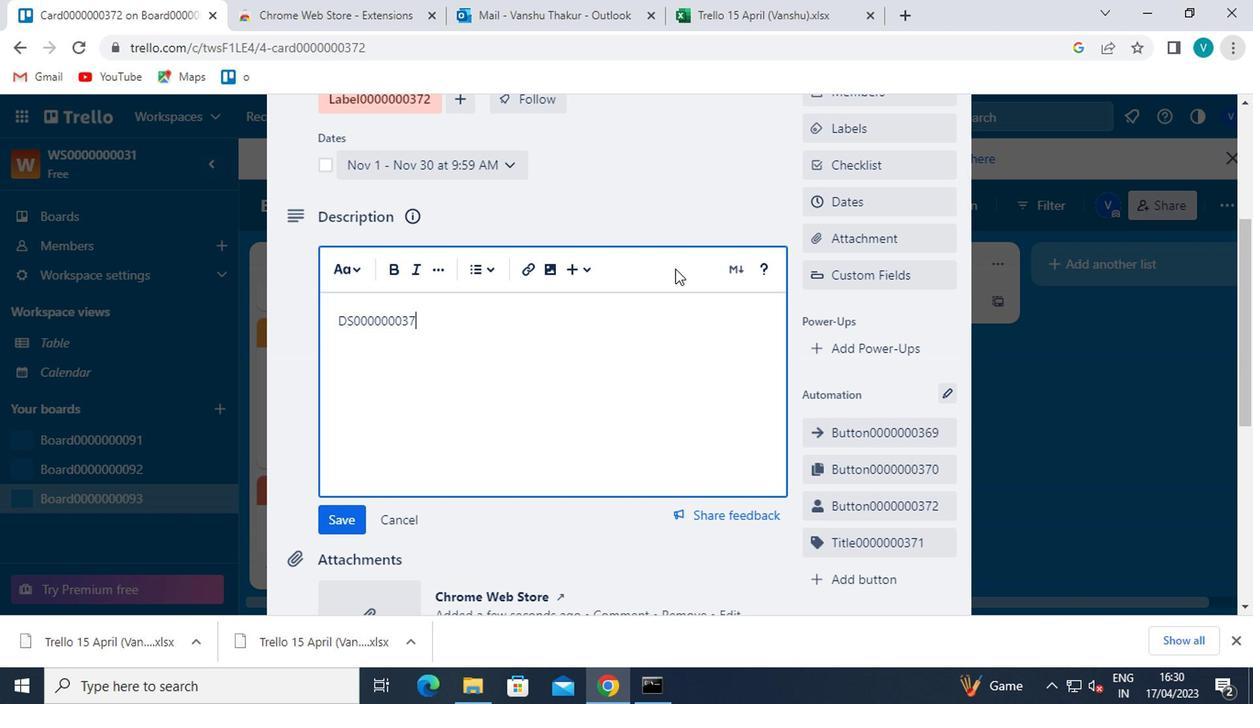 
Action: Mouse moved to (350, 514)
Screenshot: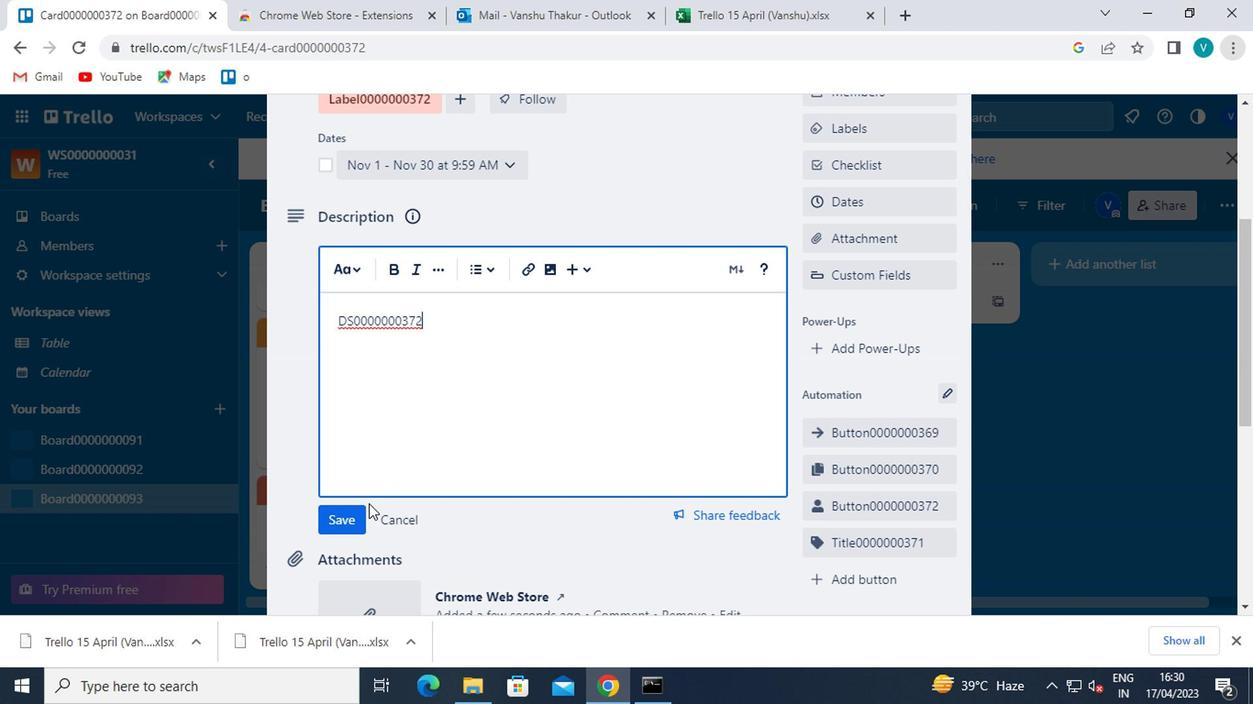 
Action: Mouse pressed left at (350, 514)
Screenshot: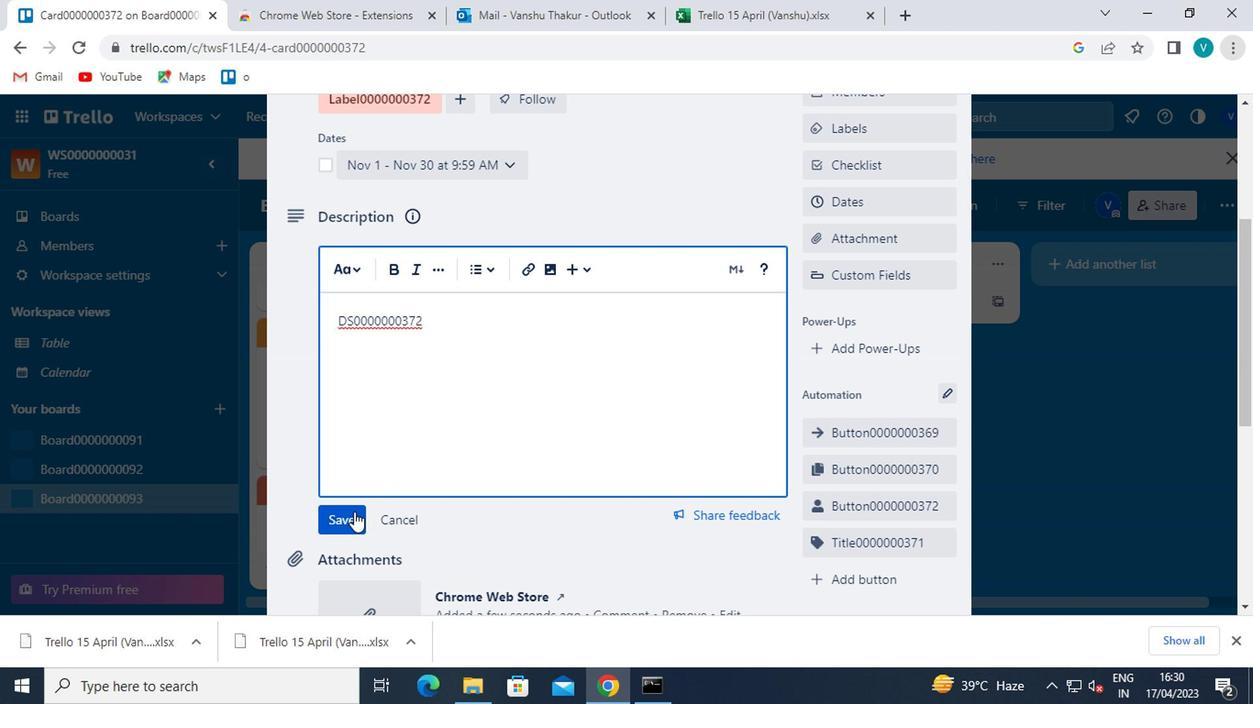 
Action: Mouse scrolled (350, 513) with delta (0, -1)
Screenshot: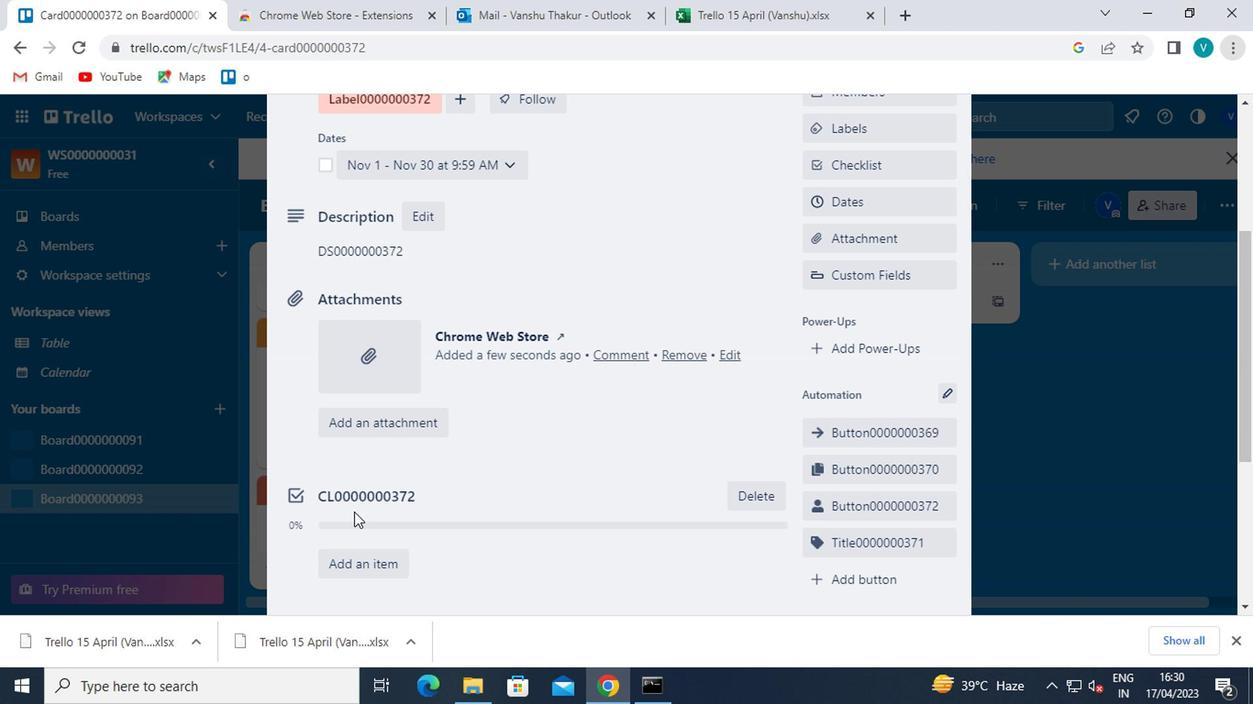 
Action: Mouse moved to (385, 578)
Screenshot: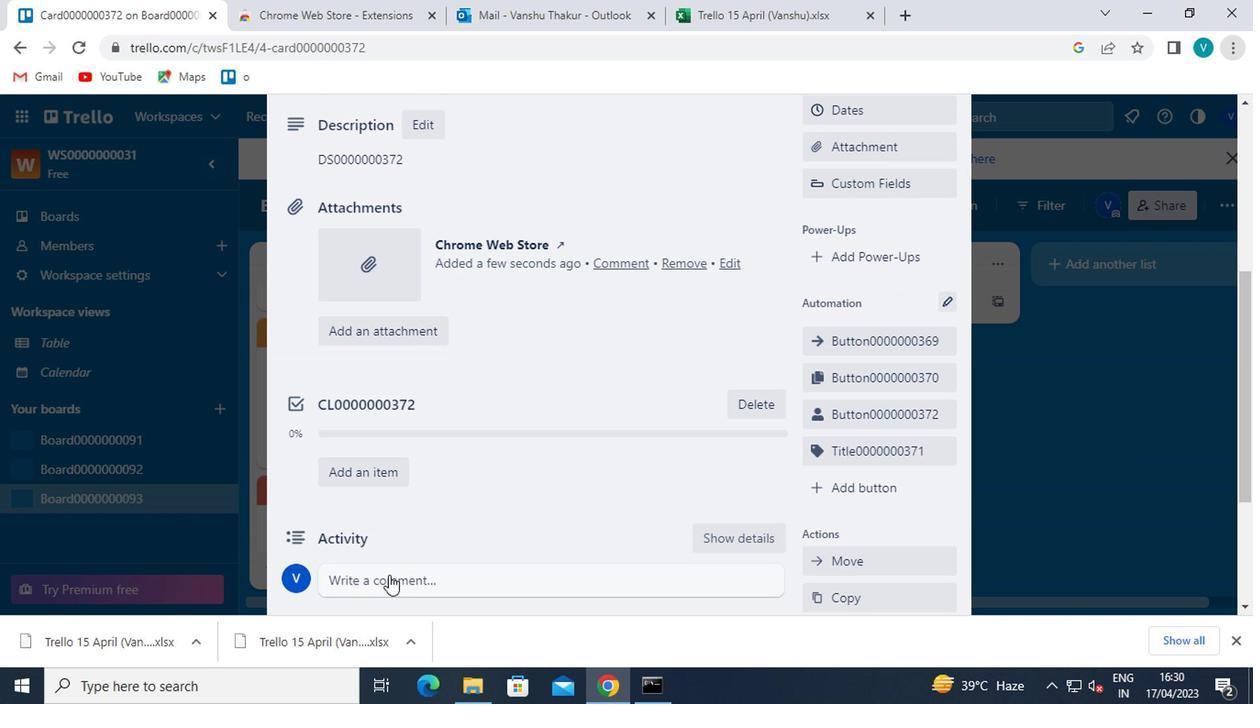 
Action: Mouse scrolled (385, 578) with delta (0, 0)
Screenshot: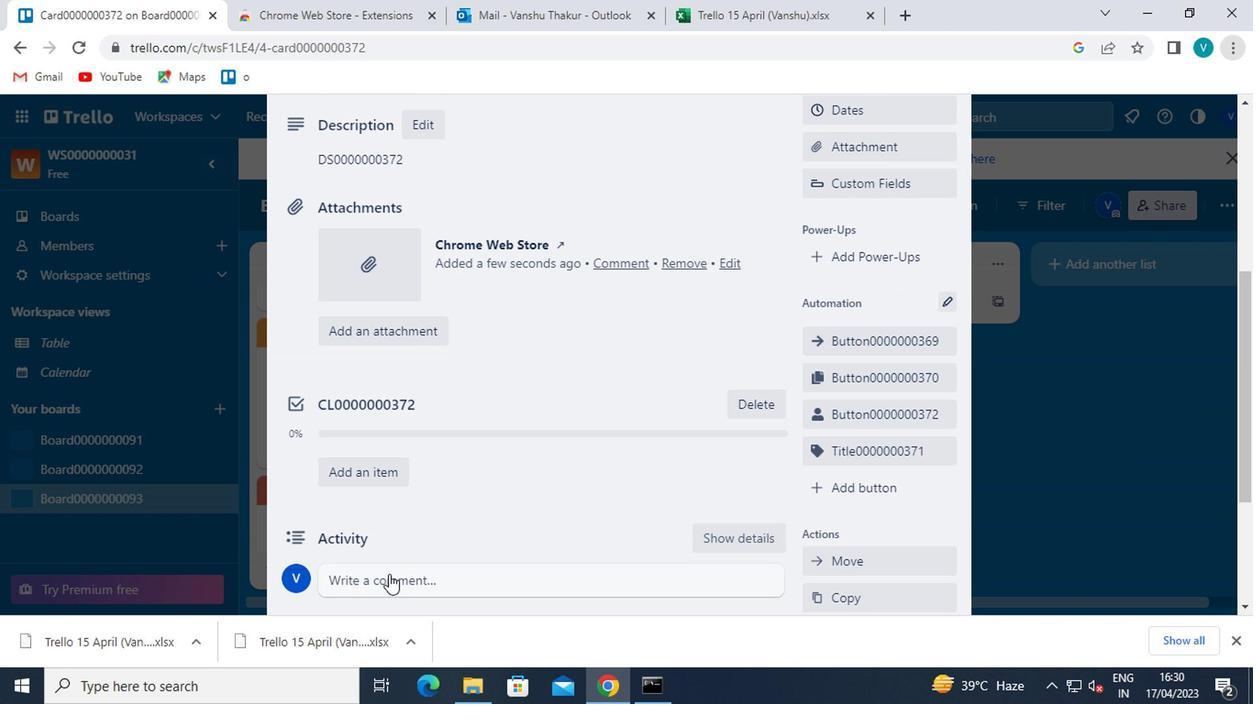 
Action: Mouse scrolled (385, 578) with delta (0, 0)
Screenshot: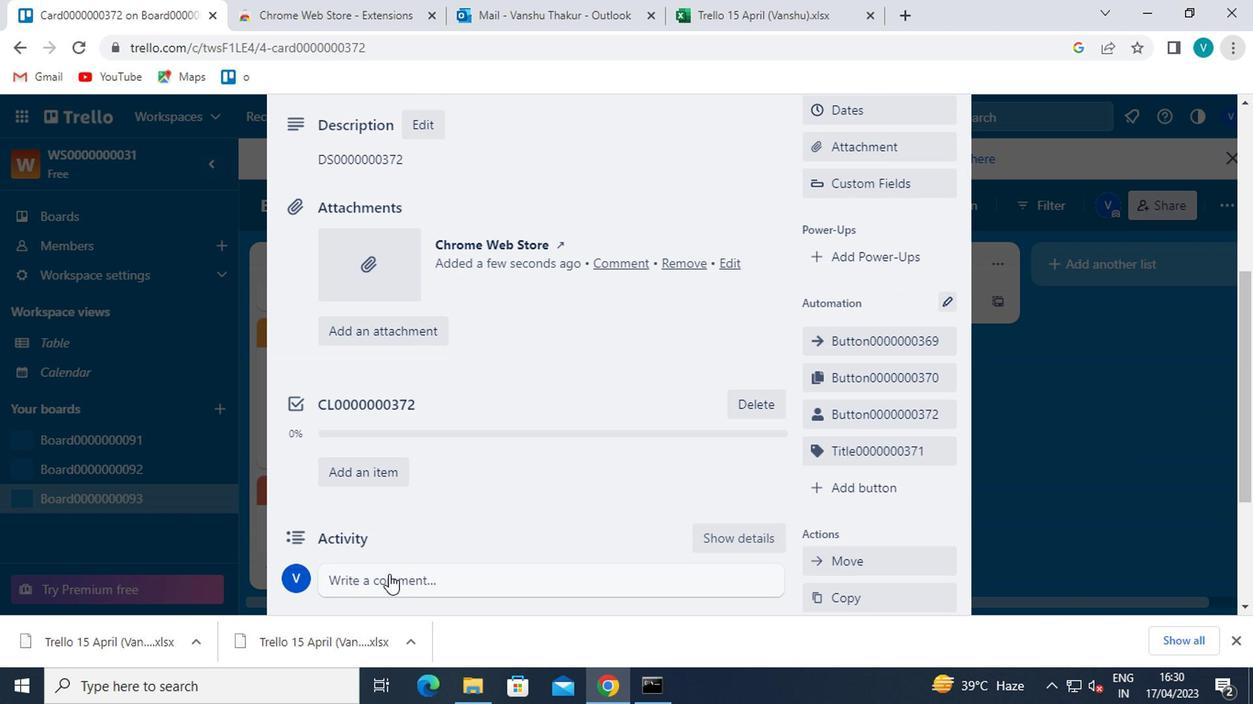 
Action: Mouse moved to (435, 405)
Screenshot: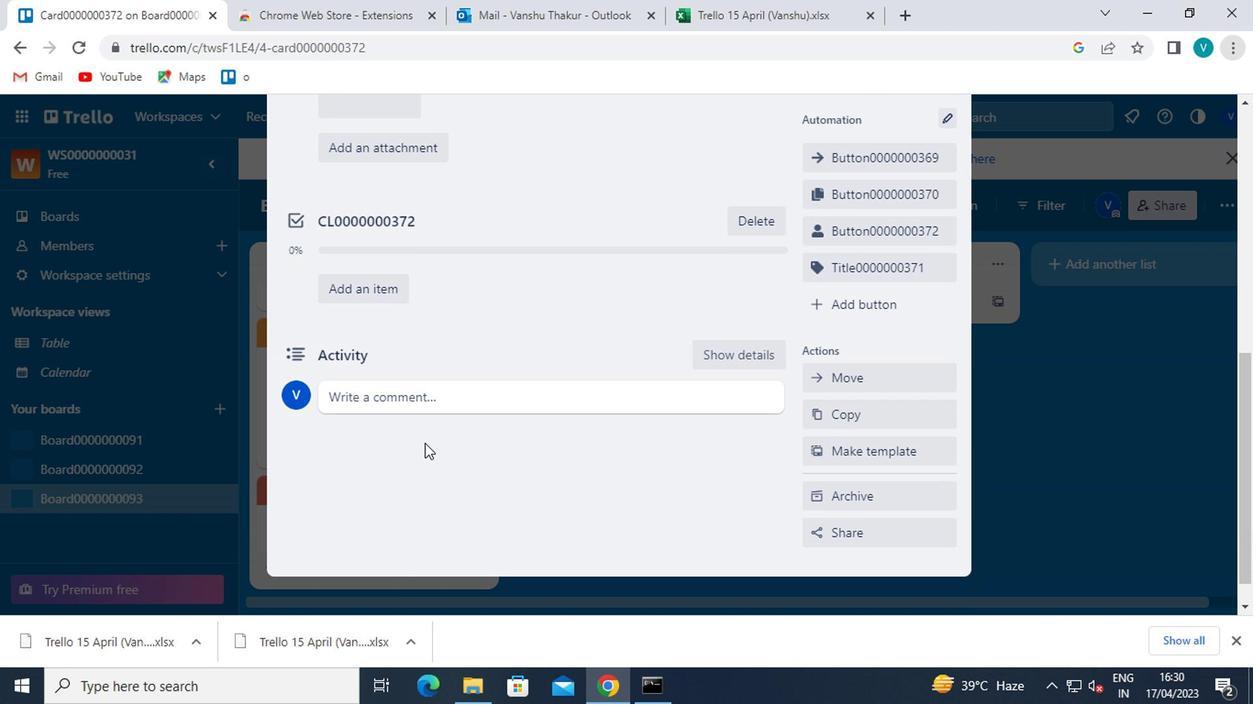 
Action: Mouse pressed left at (435, 405)
Screenshot: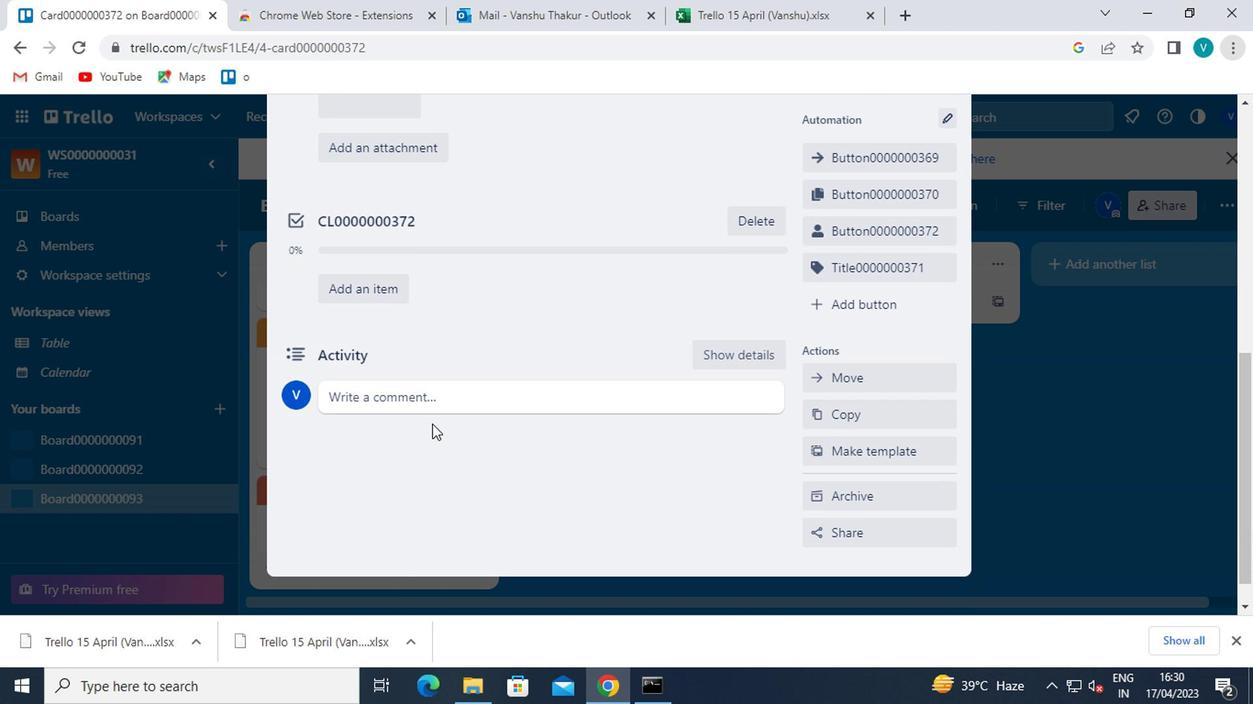 
Action: Key pressed <Key.shift>CM0000000372
Screenshot: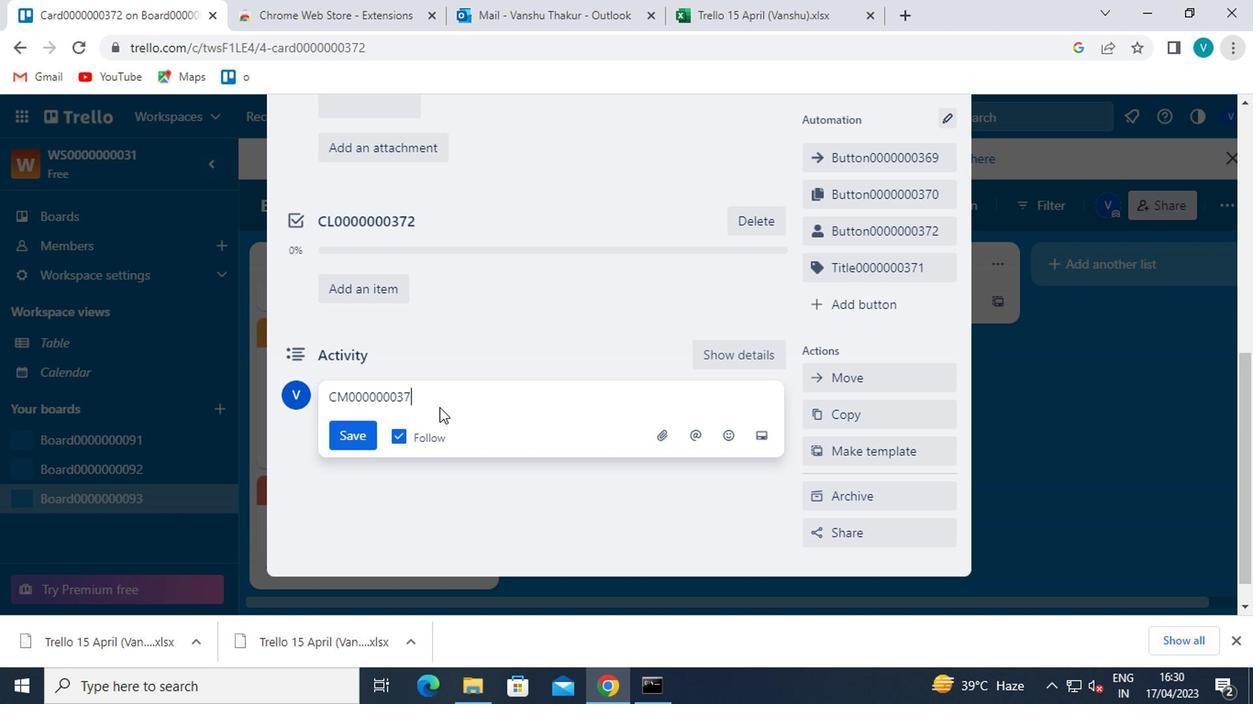 
Action: Mouse moved to (363, 427)
Screenshot: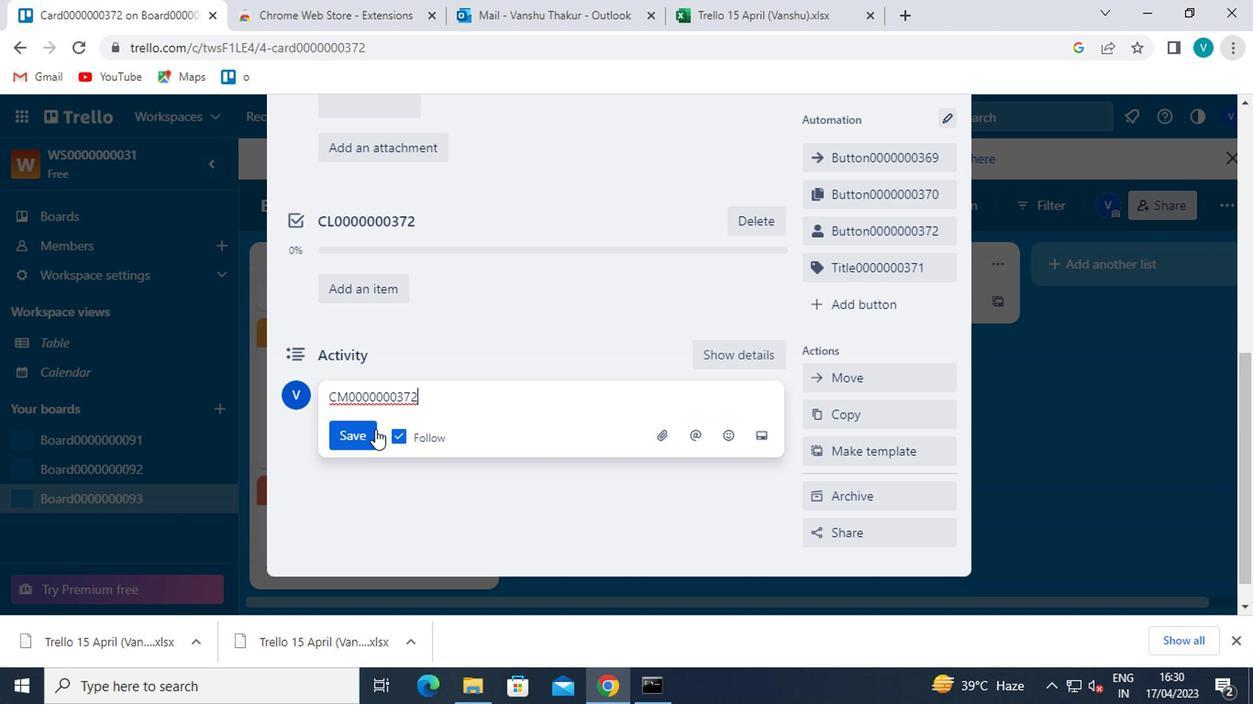 
Action: Mouse pressed left at (363, 427)
Screenshot: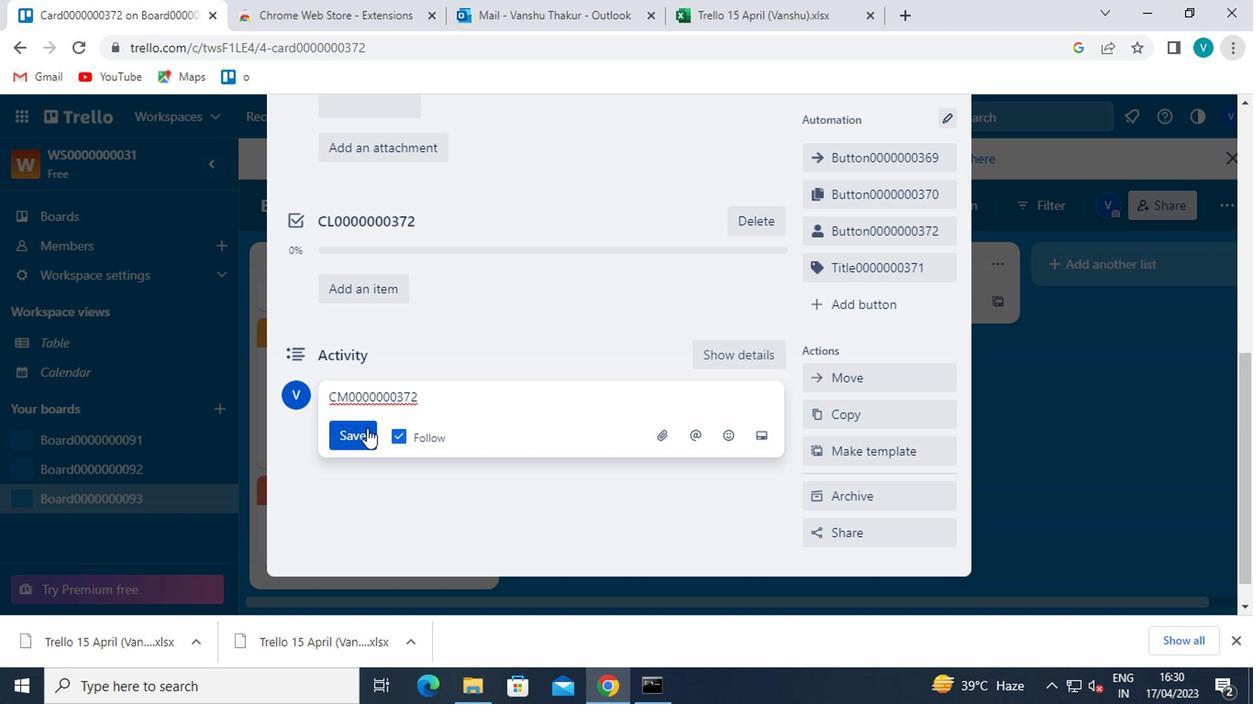 
Action: Mouse moved to (359, 428)
Screenshot: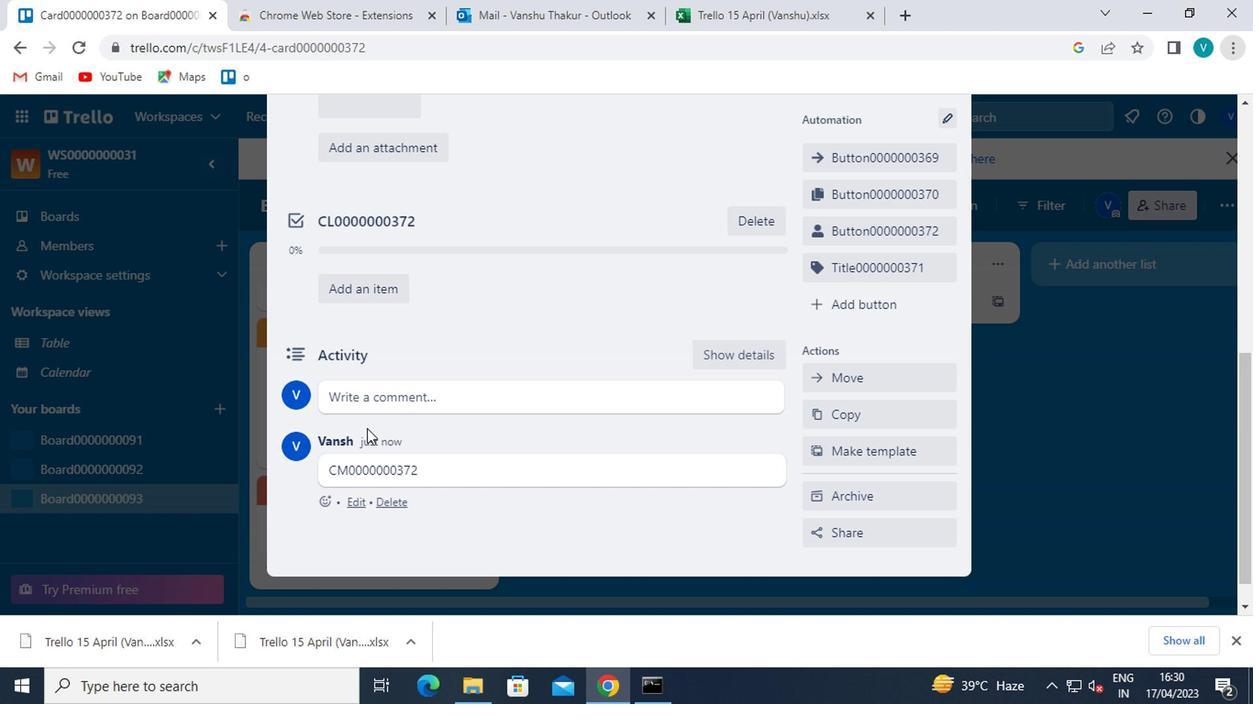
